 Task: Create dashboards for franchise object.
Action: Mouse moved to (32, 112)
Screenshot: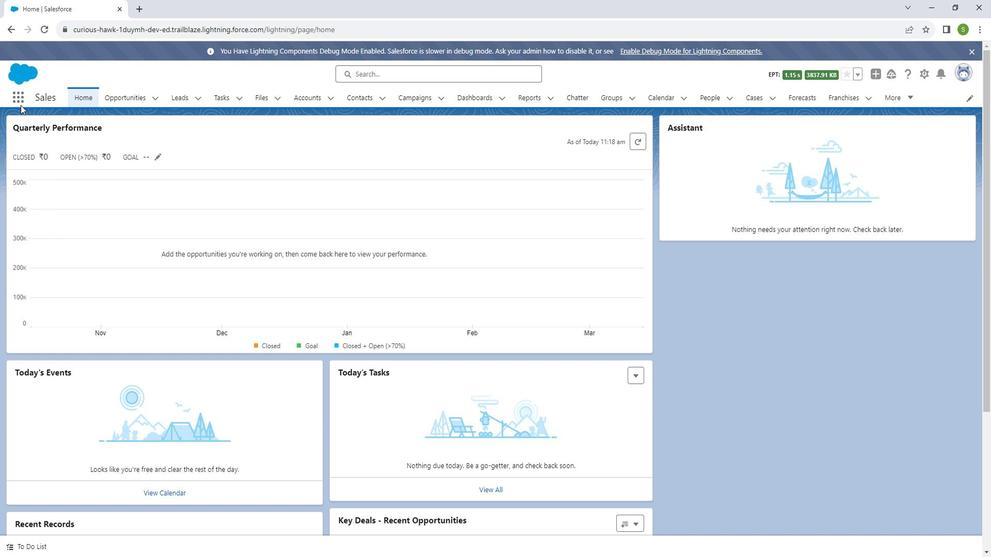 
Action: Mouse pressed left at (32, 112)
Screenshot: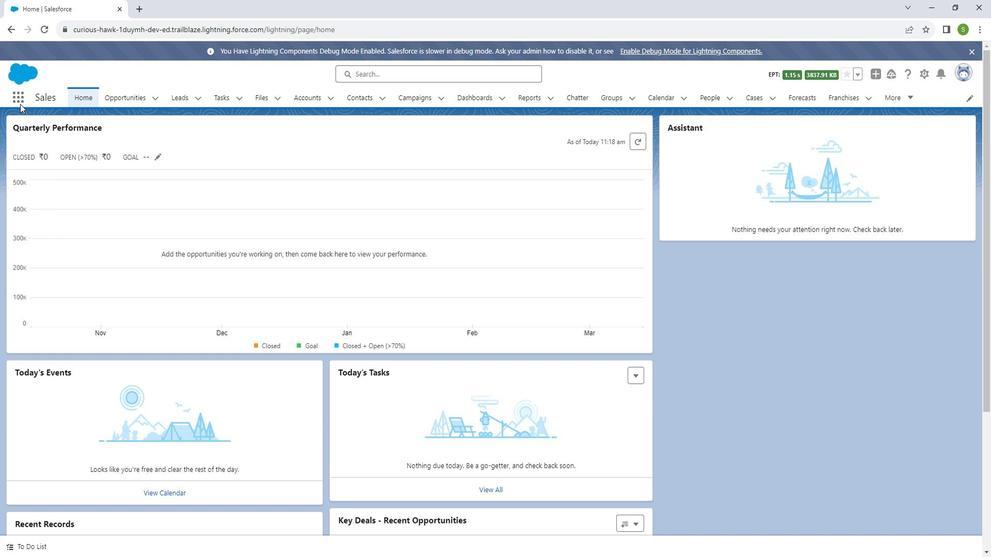 
Action: Mouse moved to (32, 107)
Screenshot: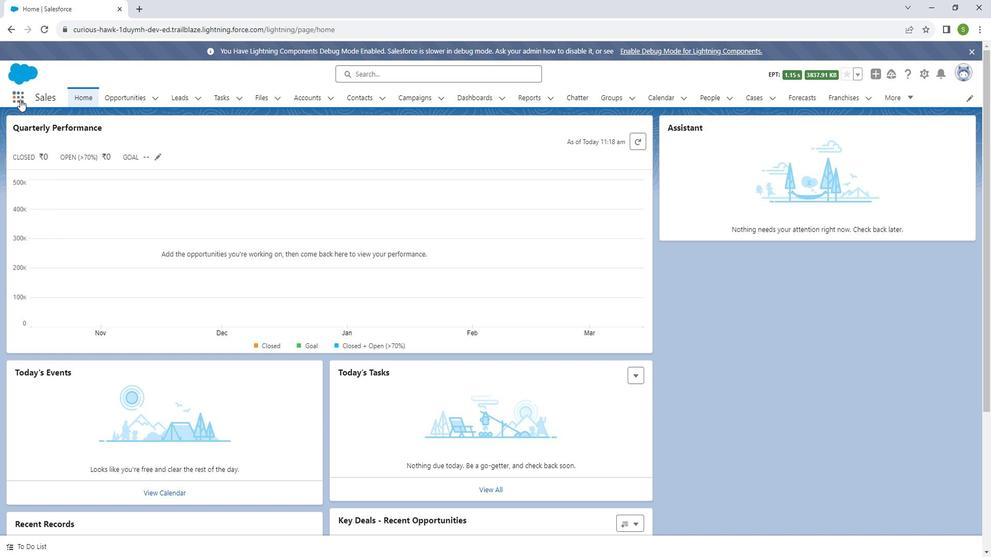 
Action: Mouse pressed left at (32, 107)
Screenshot: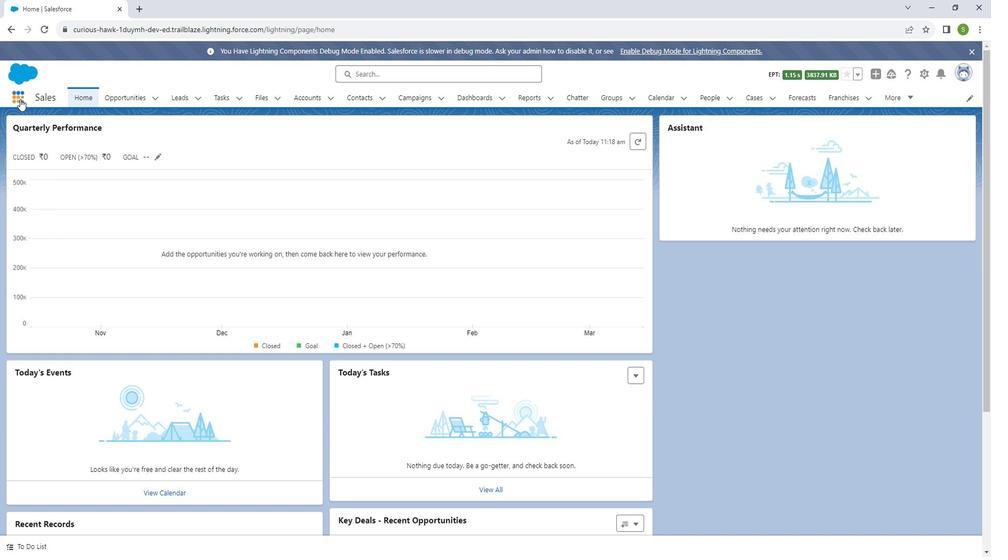 
Action: Mouse moved to (44, 285)
Screenshot: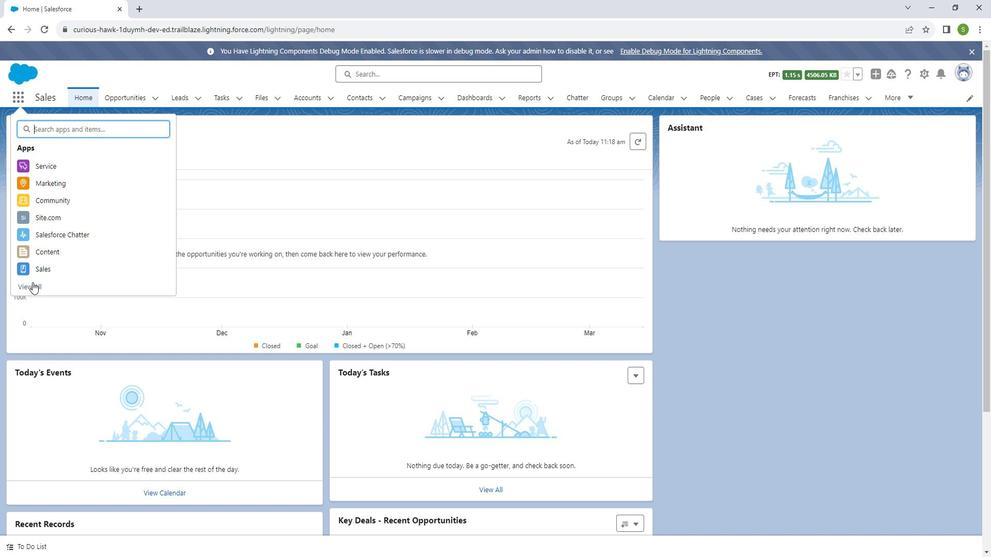 
Action: Mouse pressed left at (44, 285)
Screenshot: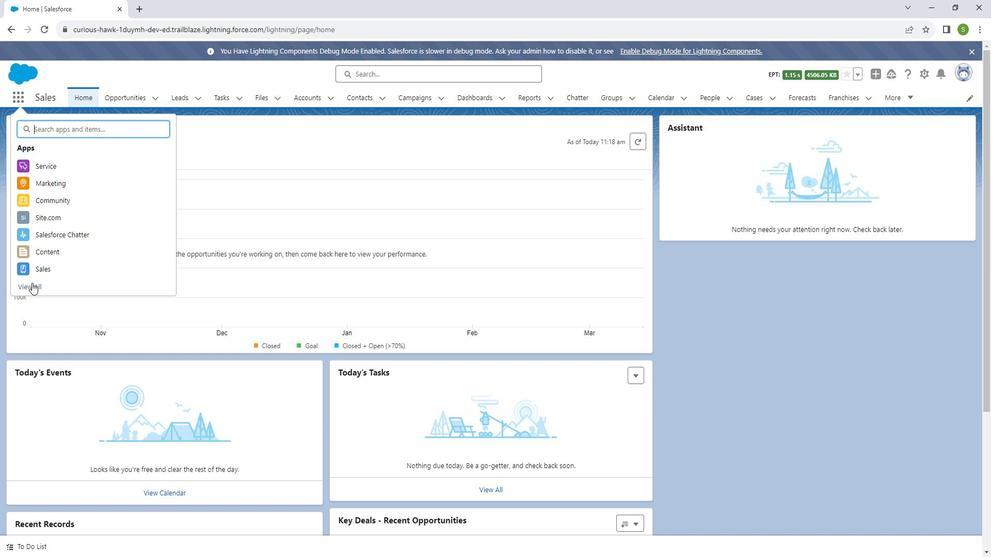 
Action: Mouse moved to (736, 388)
Screenshot: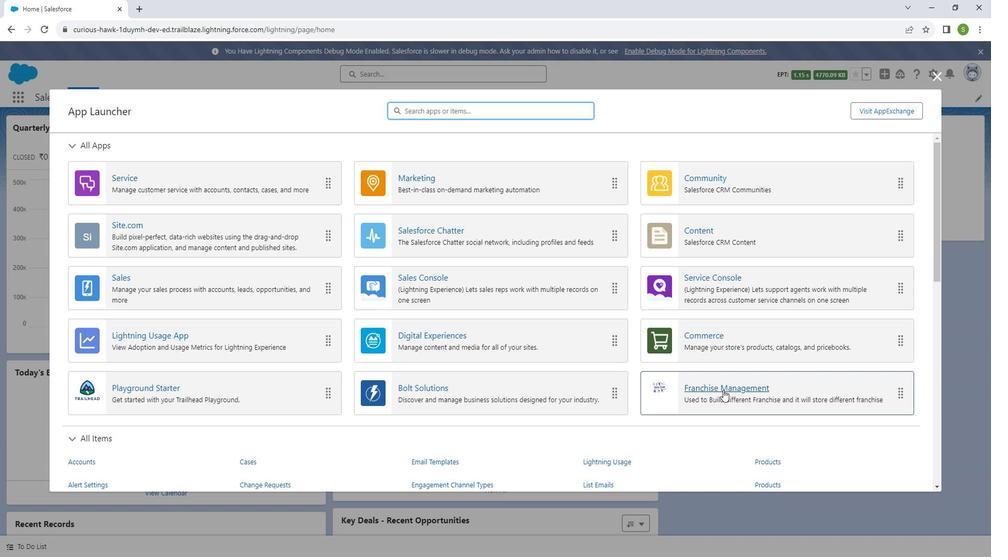 
Action: Mouse pressed left at (736, 388)
Screenshot: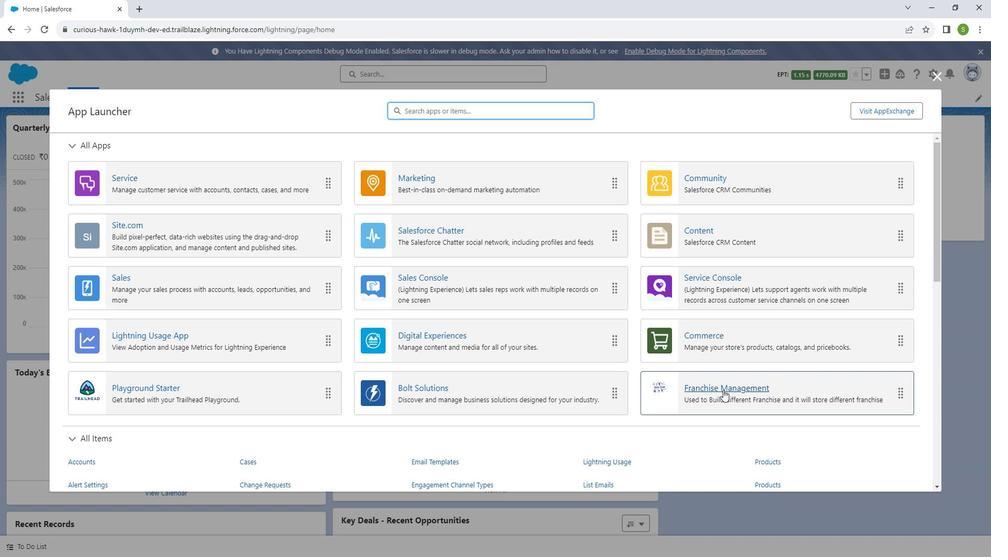 
Action: Mouse moved to (31, 107)
Screenshot: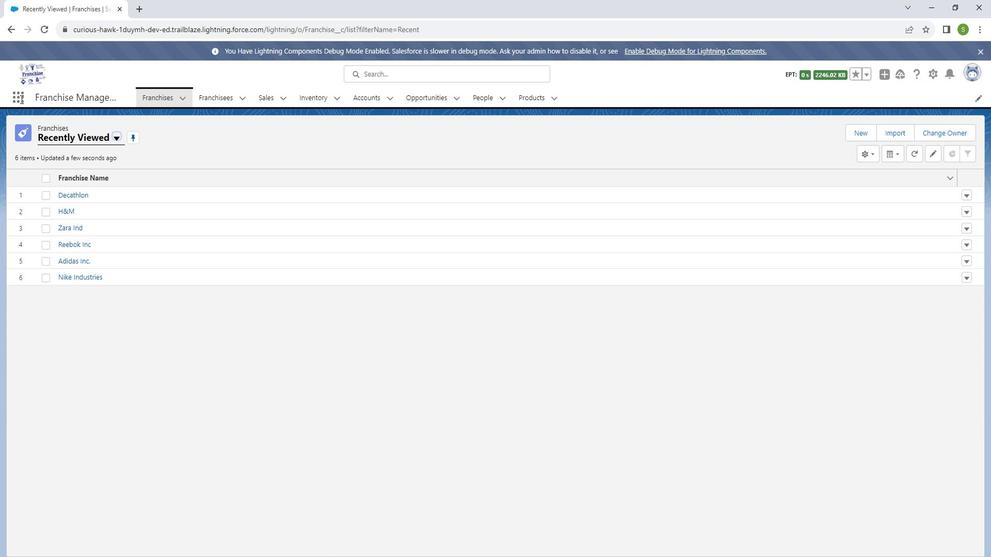 
Action: Mouse pressed left at (31, 107)
Screenshot: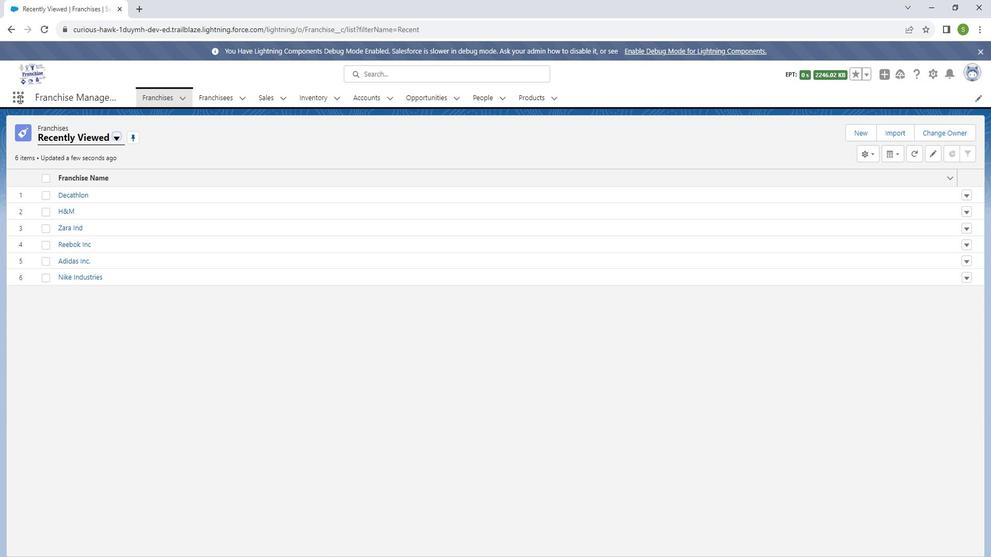 
Action: Mouse moved to (59, 137)
Screenshot: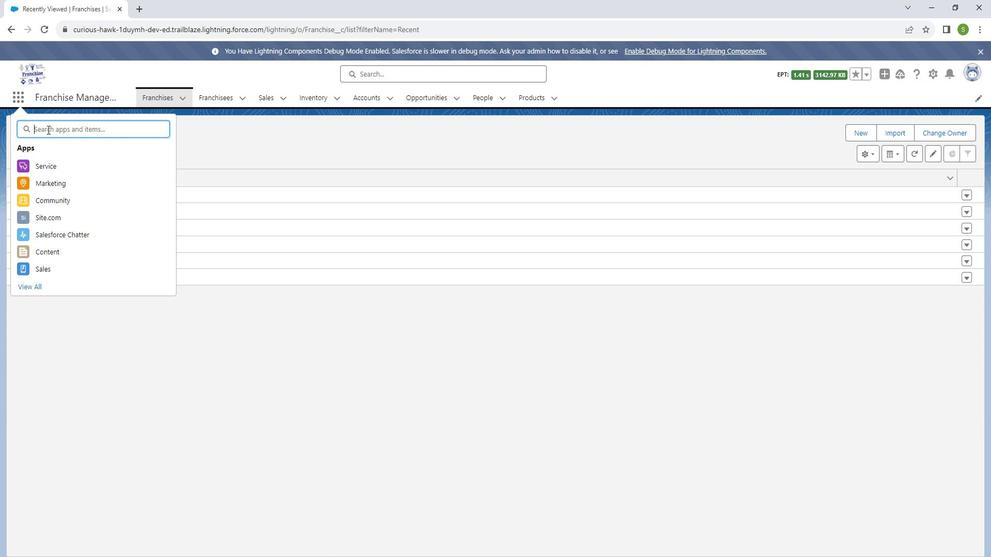 
Action: Mouse pressed left at (59, 137)
Screenshot: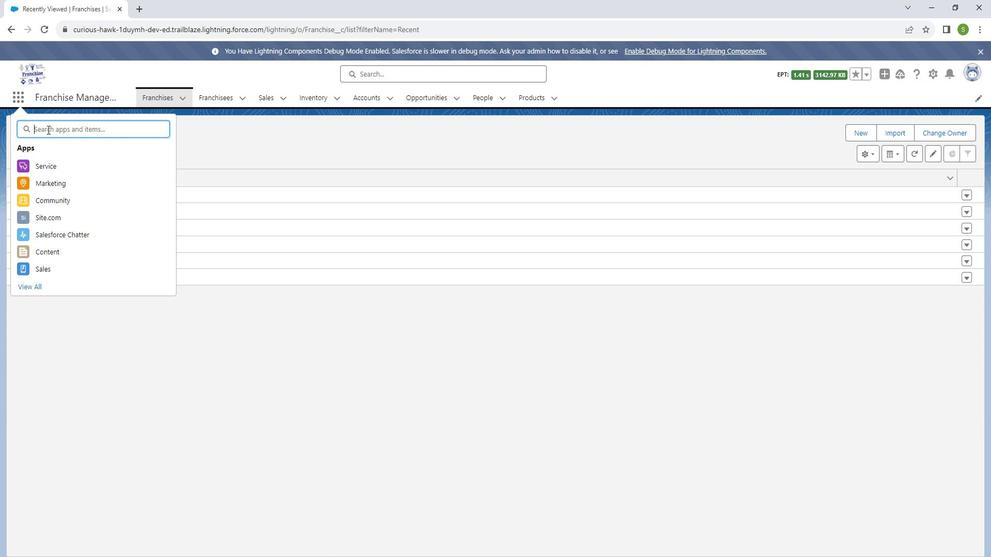 
Action: Key pressed d
Screenshot: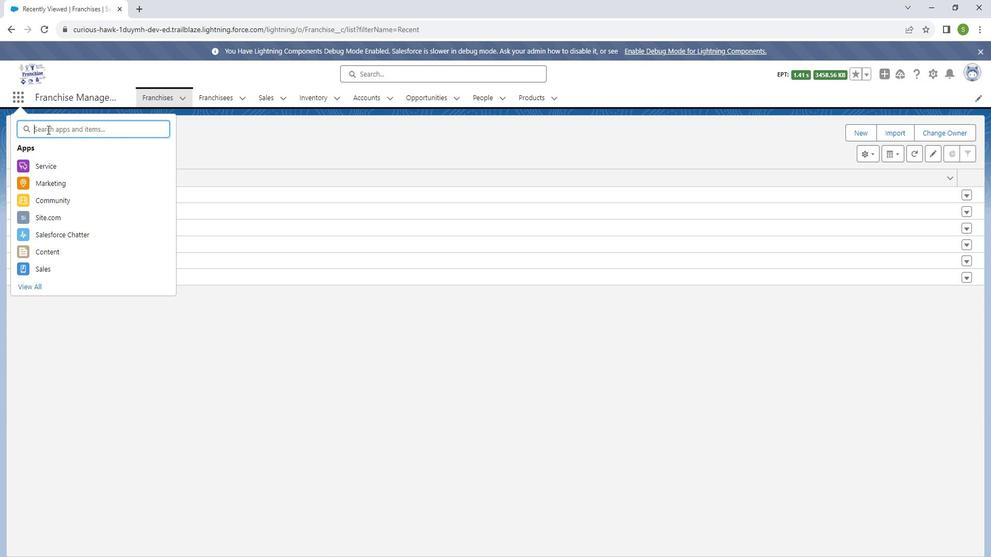 
Action: Mouse moved to (60, 137)
Screenshot: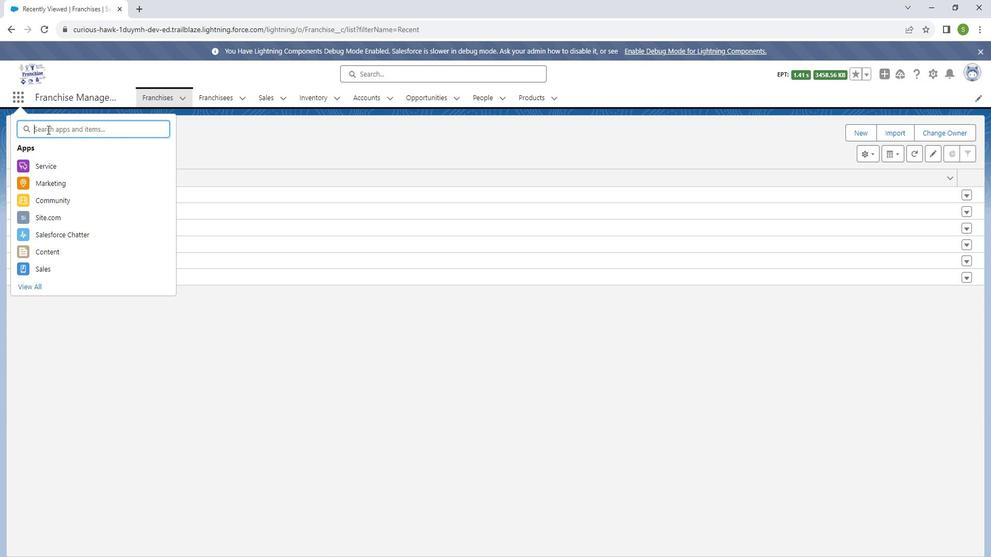 
Action: Key pressed as
Screenshot: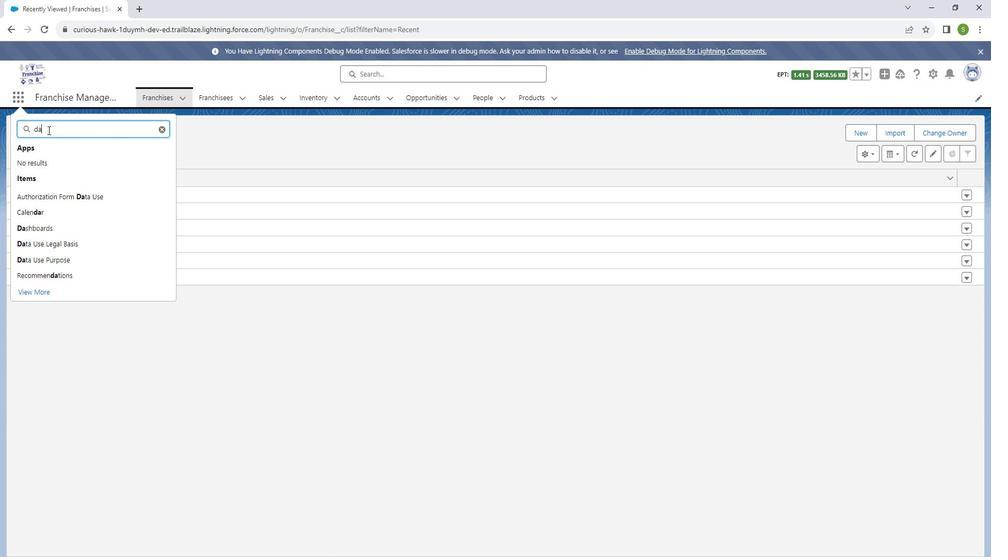 
Action: Mouse moved to (60, 137)
Screenshot: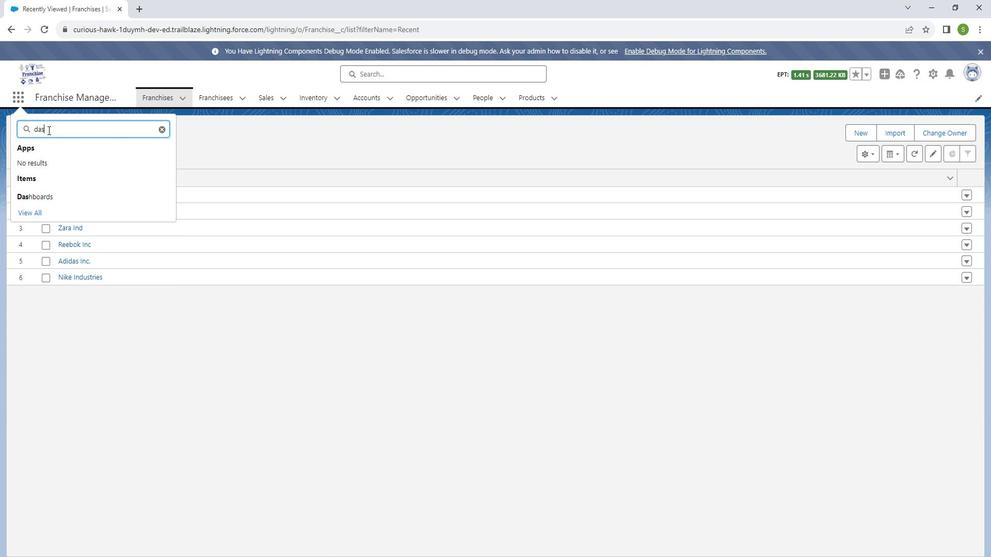 
Action: Key pressed h
Screenshot: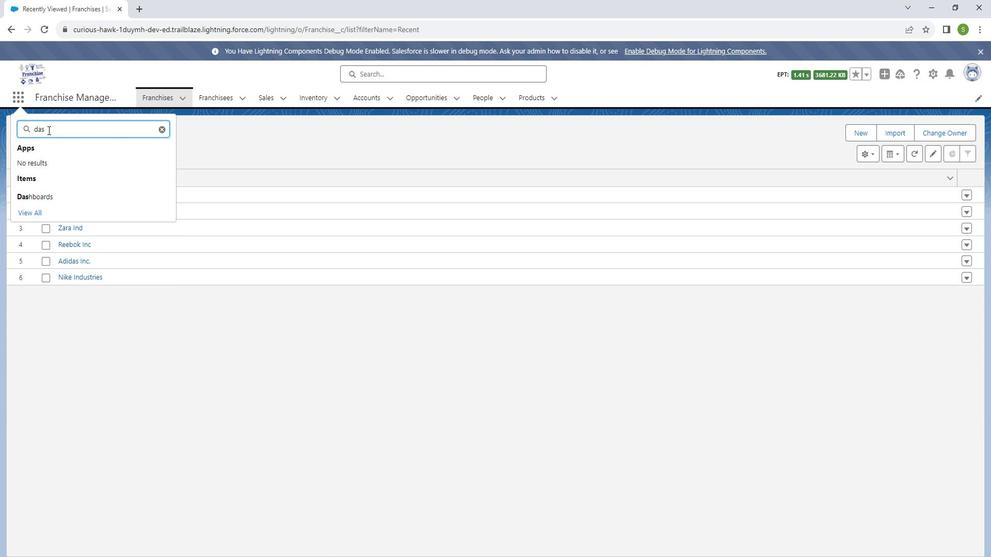 
Action: Mouse moved to (36, 199)
Screenshot: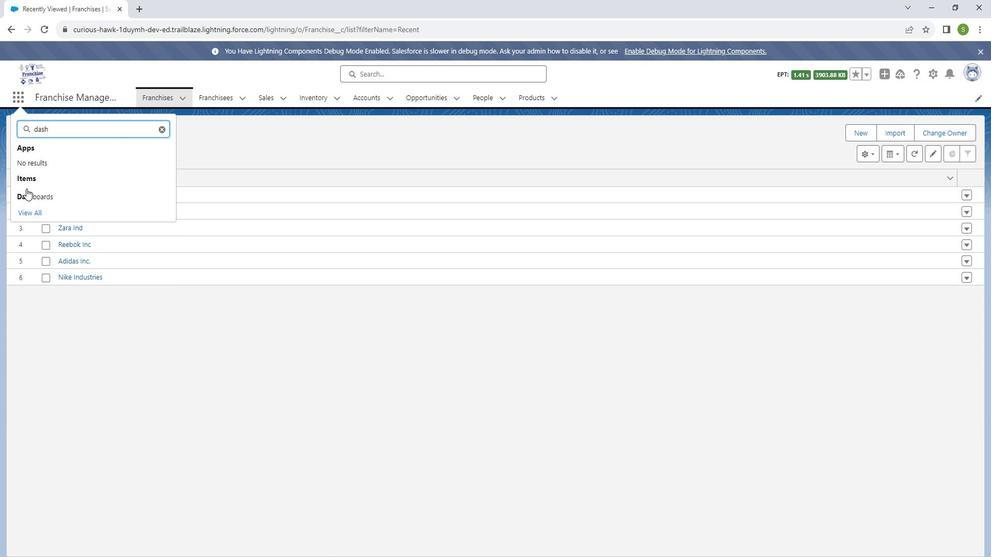 
Action: Mouse pressed left at (36, 199)
Screenshot: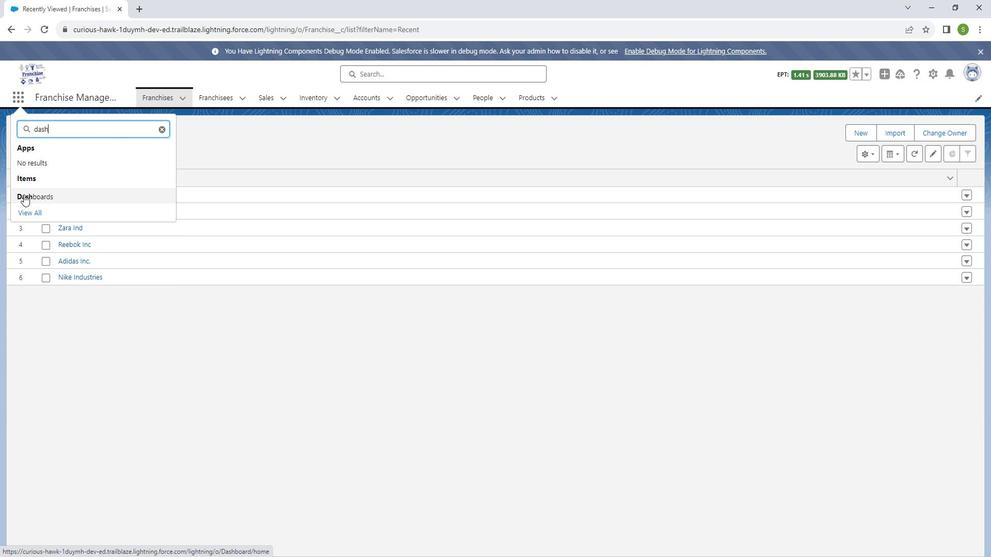 
Action: Mouse moved to (904, 140)
Screenshot: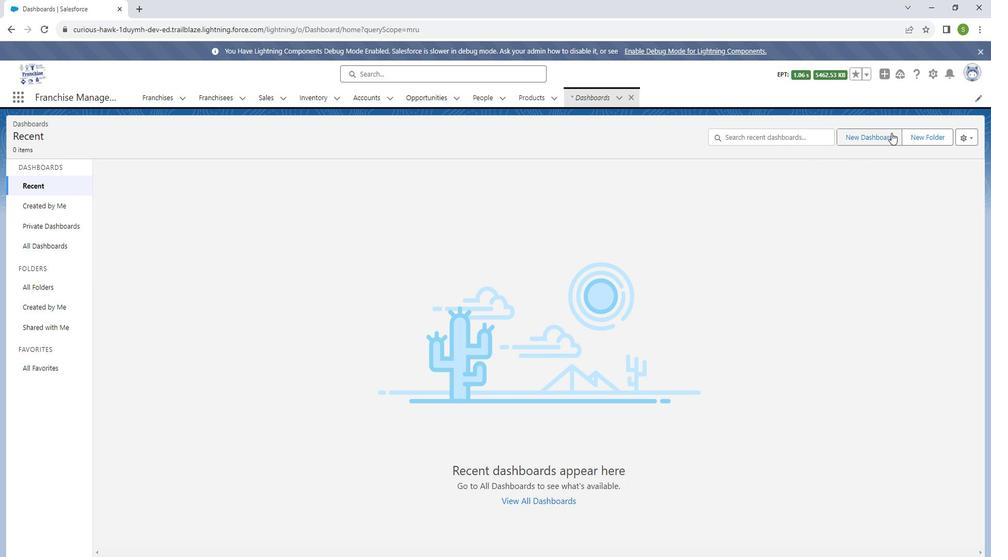 
Action: Mouse pressed left at (904, 140)
Screenshot: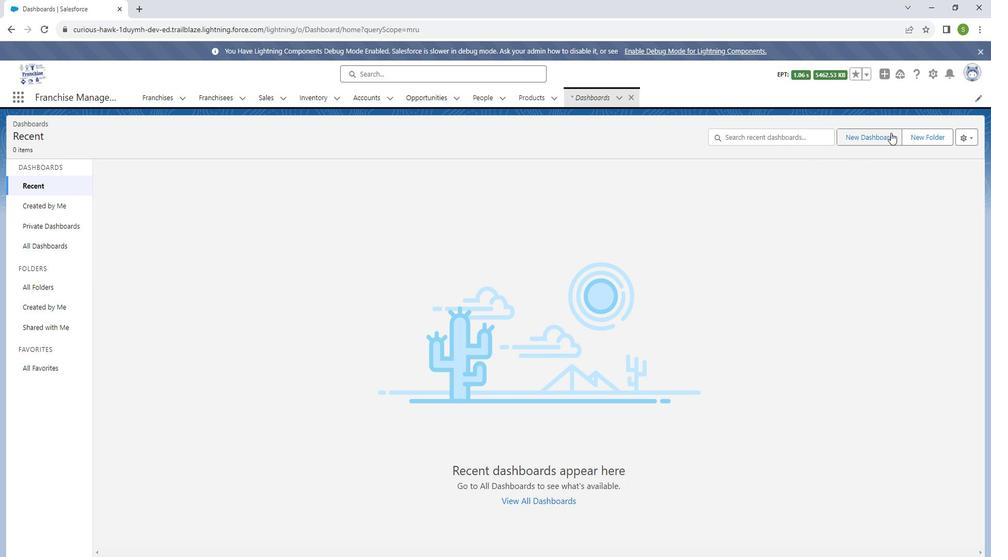 
Action: Mouse moved to (415, 294)
Screenshot: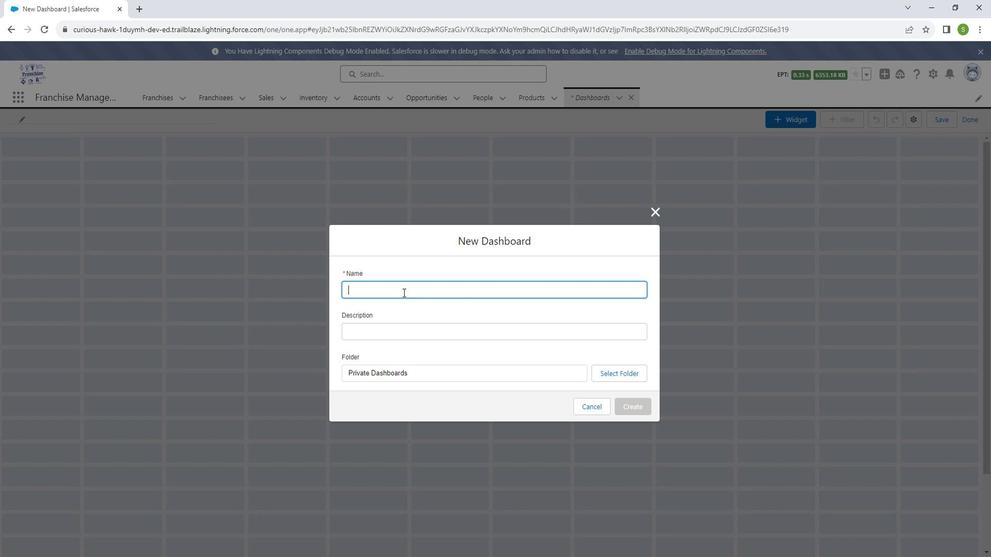 
Action: Mouse pressed left at (415, 294)
Screenshot: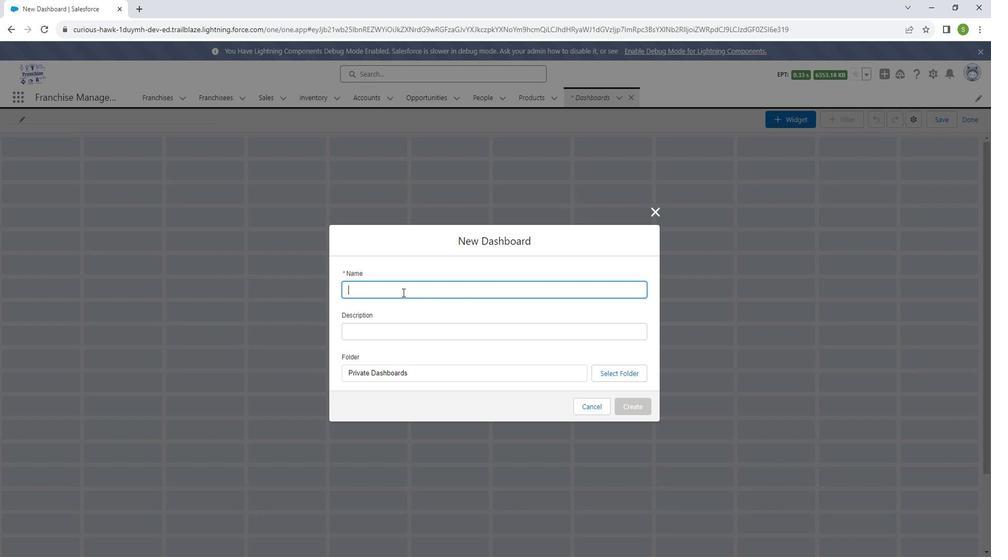 
Action: Key pressed <Key.shift_r>Franchise<Key.space><Key.shift_r>Dashboard
Screenshot: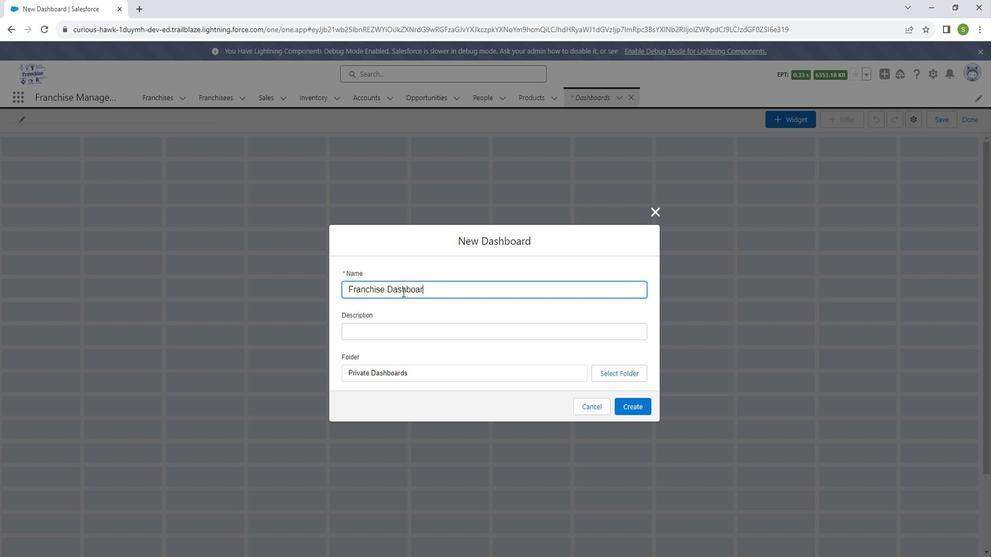 
Action: Mouse moved to (641, 401)
Screenshot: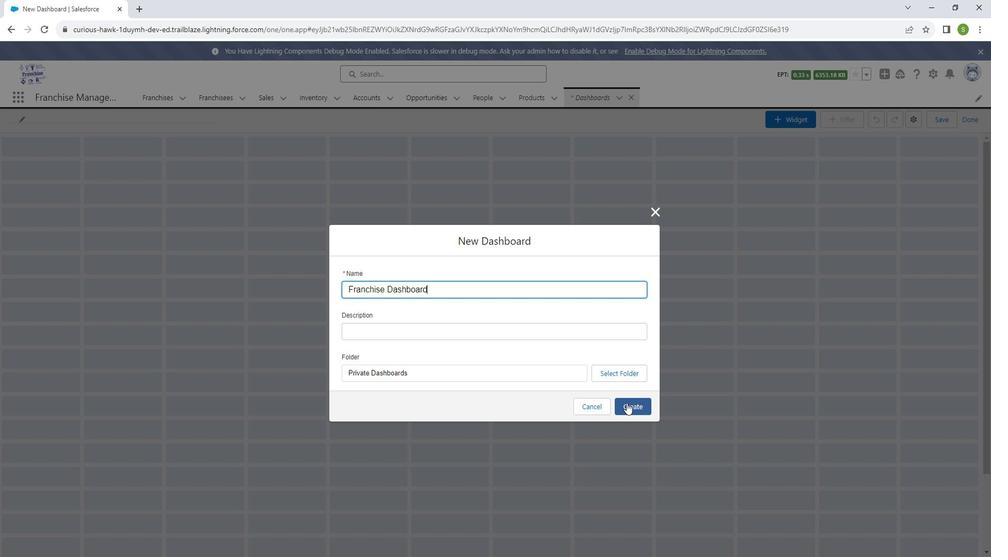
Action: Mouse pressed left at (641, 401)
Screenshot: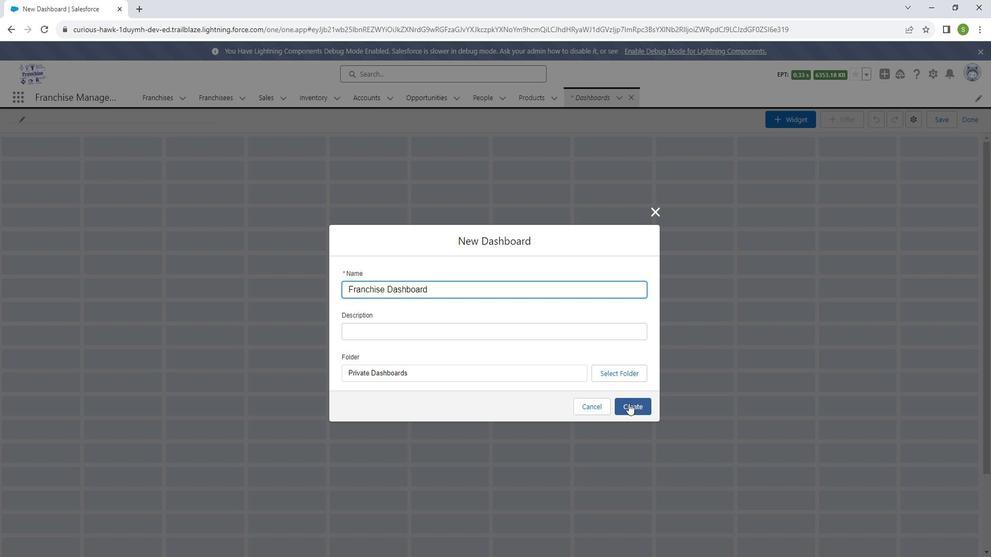 
Action: Mouse moved to (782, 130)
Screenshot: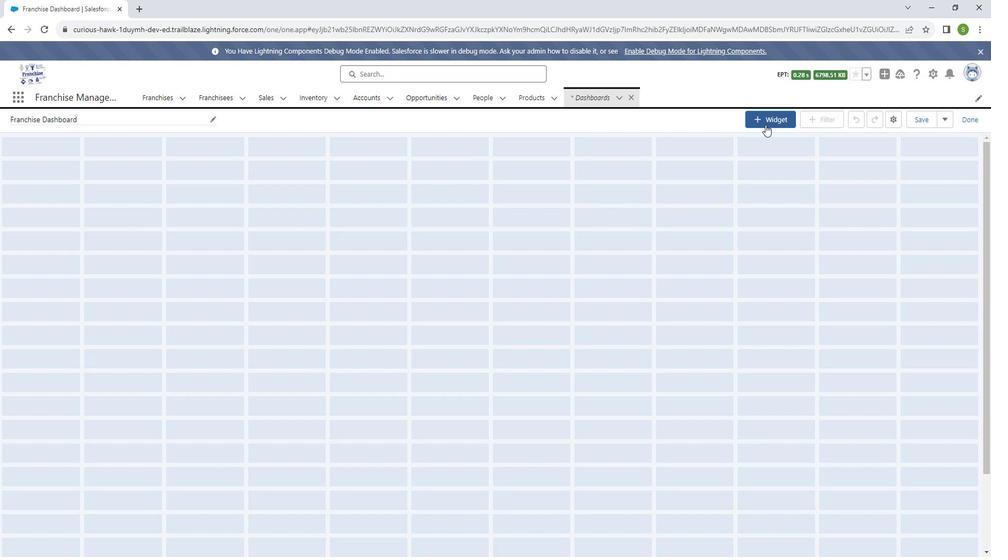 
Action: Mouse pressed left at (782, 130)
Screenshot: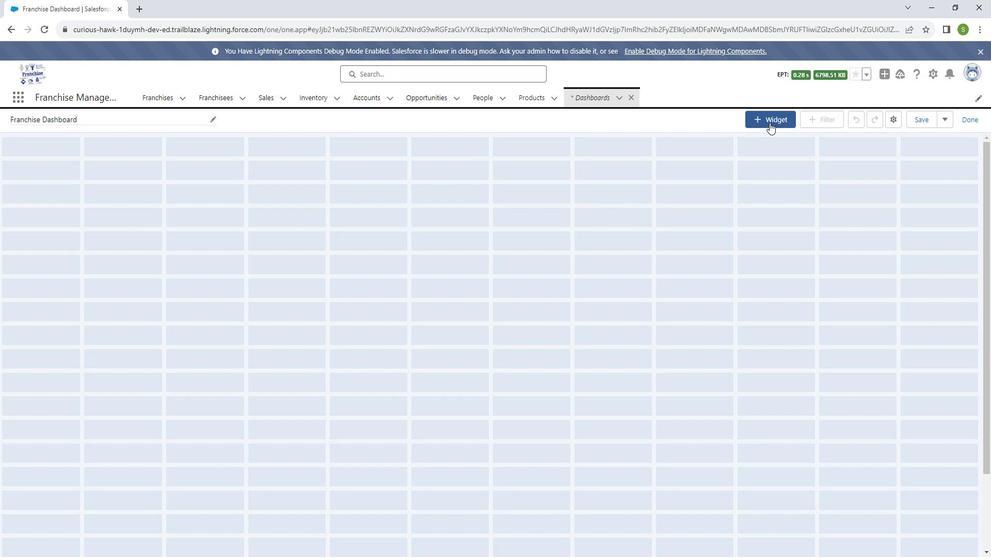 
Action: Mouse moved to (785, 147)
Screenshot: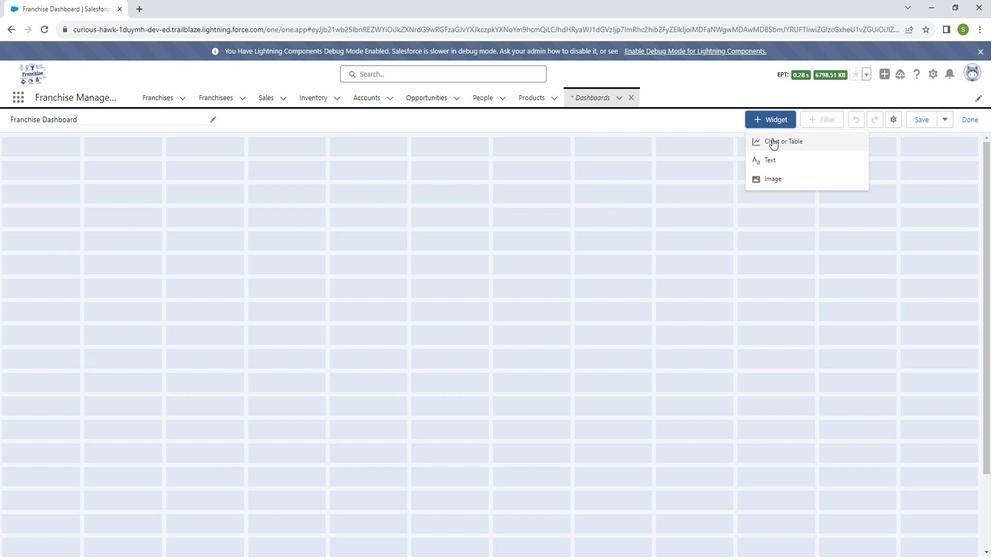 
Action: Mouse pressed left at (785, 147)
Screenshot: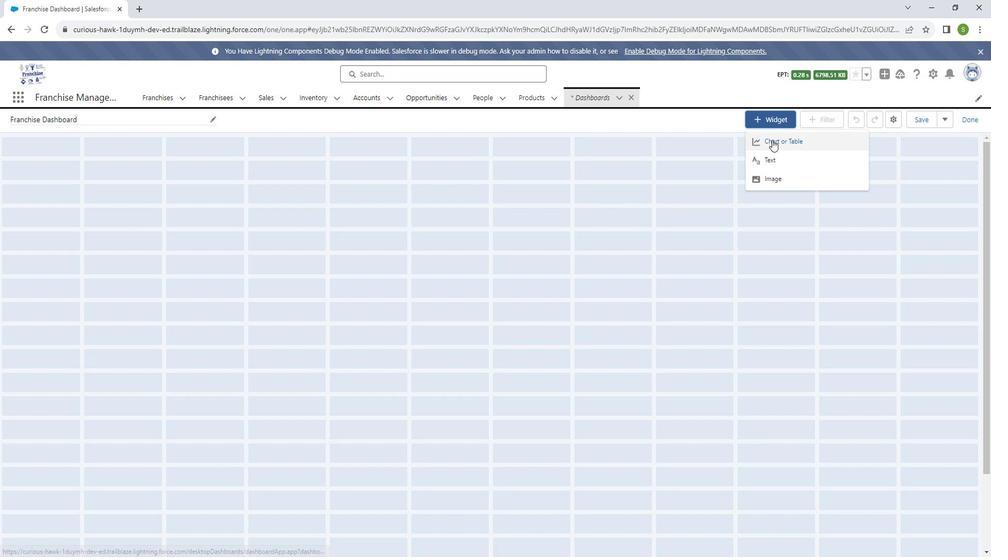 
Action: Mouse moved to (274, 316)
Screenshot: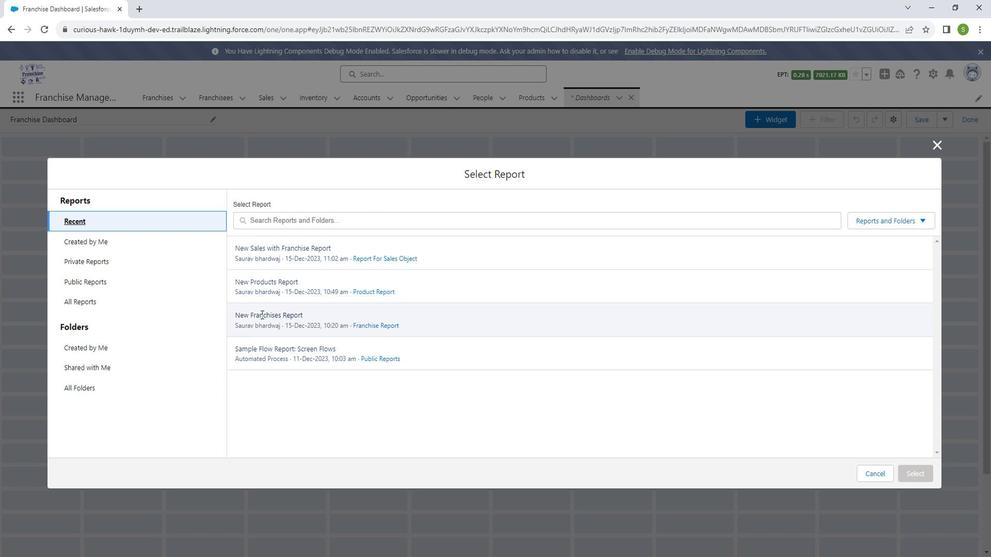 
Action: Mouse pressed left at (274, 316)
Screenshot: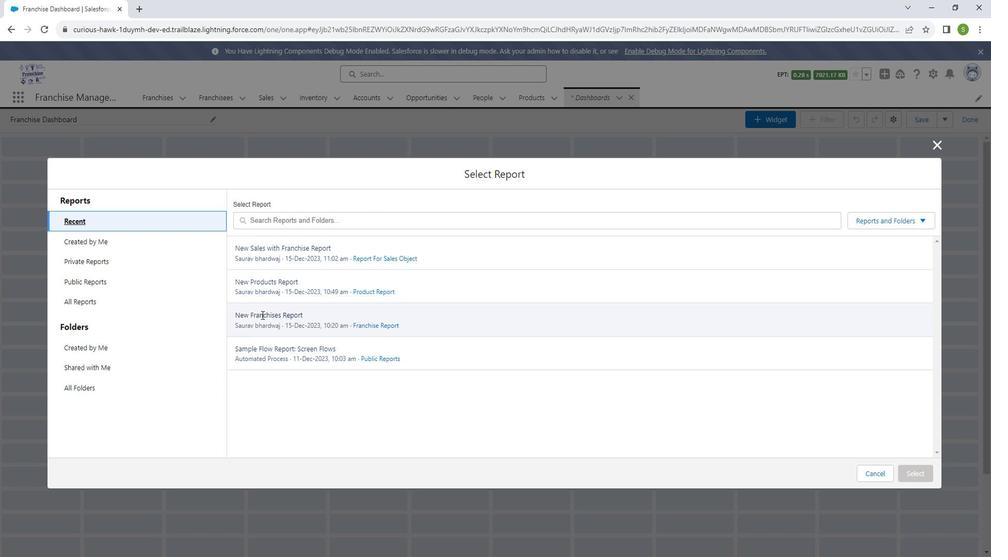 
Action: Mouse moved to (930, 467)
Screenshot: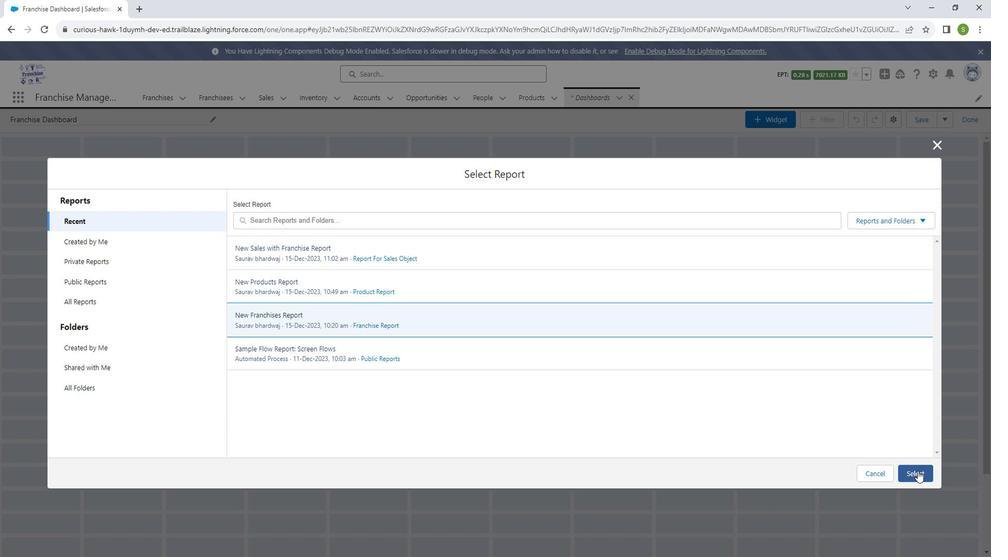 
Action: Mouse pressed left at (930, 467)
Screenshot: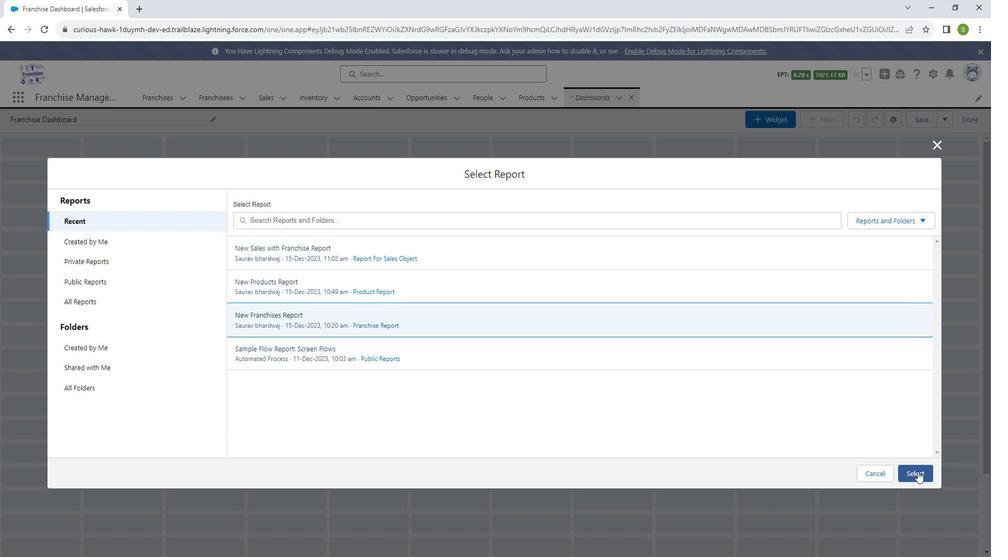 
Action: Mouse moved to (403, 437)
Screenshot: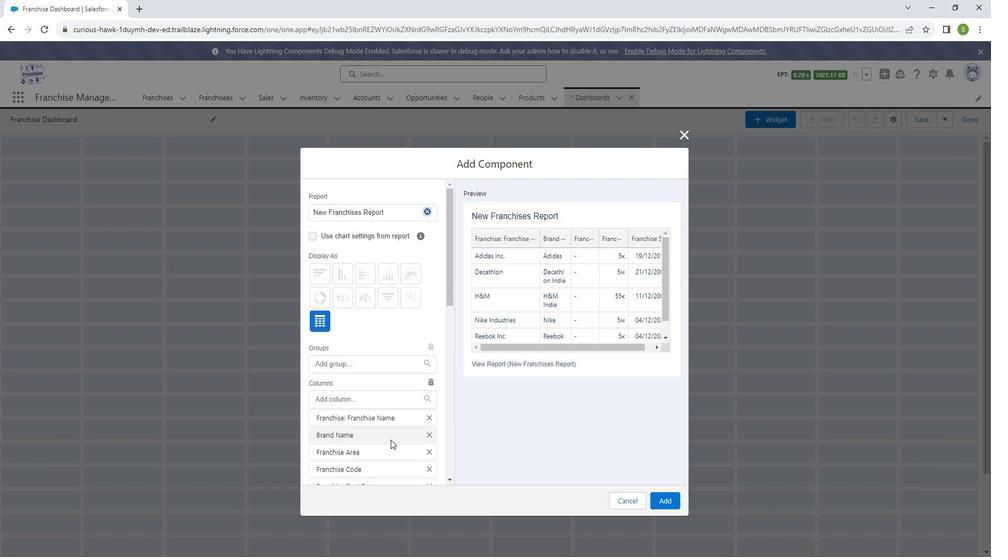 
Action: Mouse scrolled (403, 437) with delta (0, 0)
Screenshot: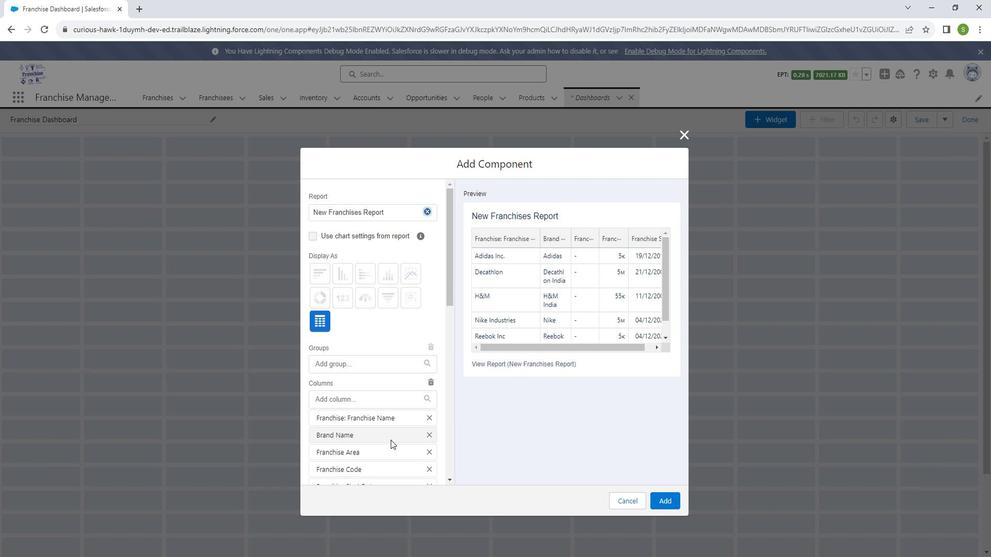 
Action: Mouse scrolled (403, 437) with delta (0, 0)
Screenshot: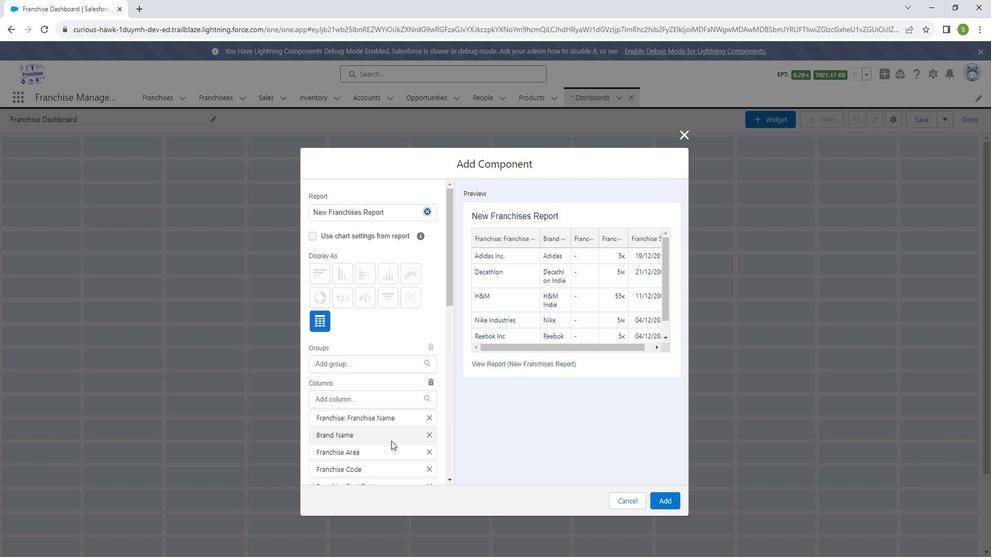 
Action: Mouse scrolled (403, 437) with delta (0, 0)
Screenshot: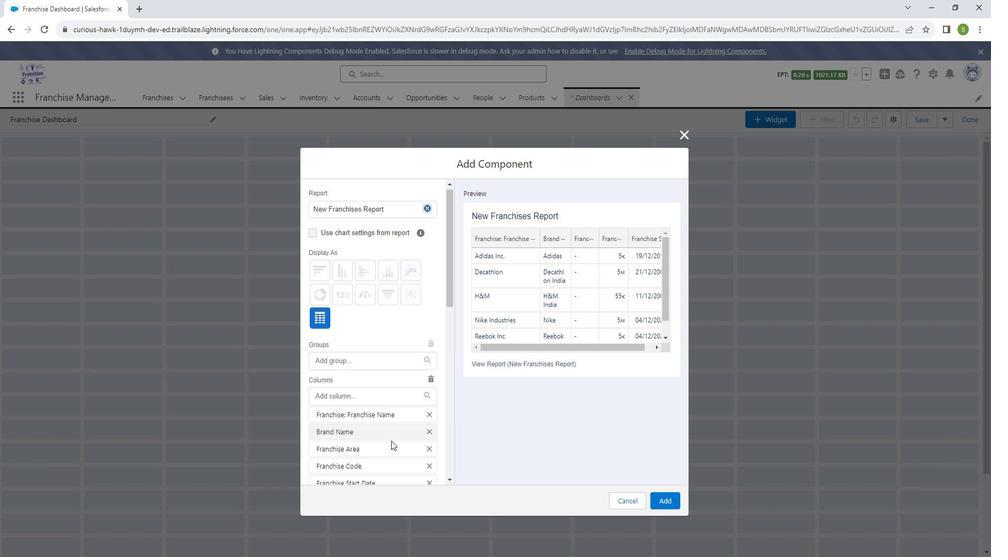 
Action: Mouse scrolled (403, 437) with delta (0, 0)
Screenshot: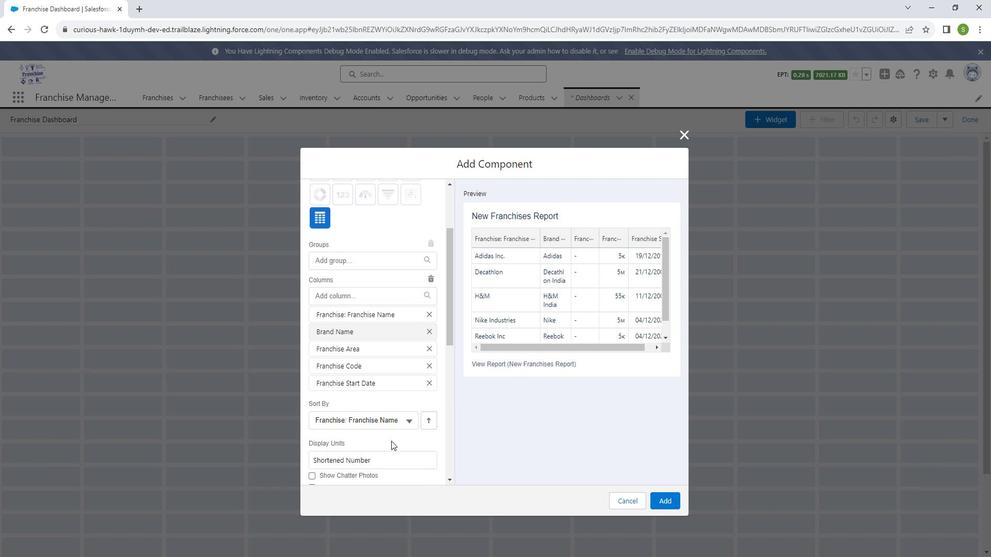 
Action: Mouse scrolled (403, 437) with delta (0, 0)
Screenshot: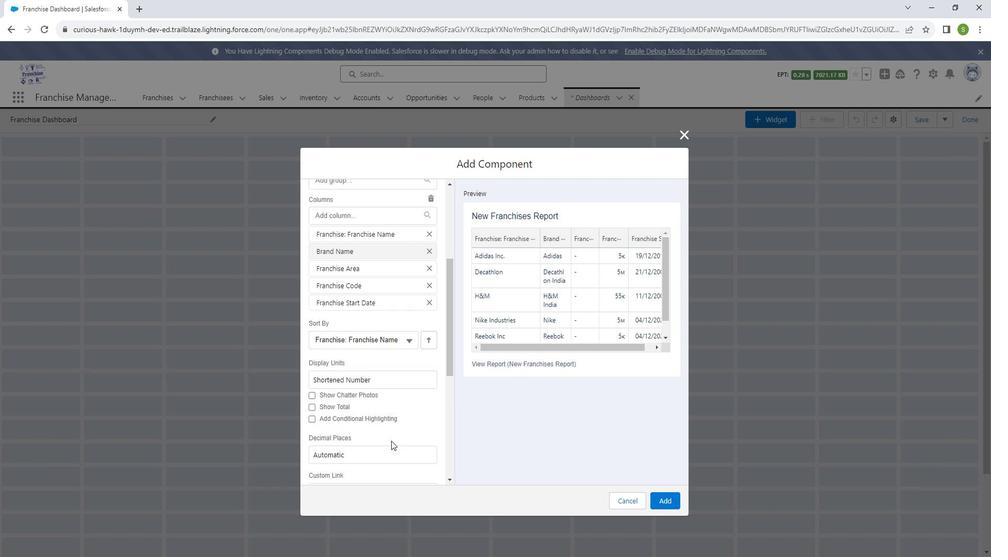 
Action: Mouse moved to (323, 311)
Screenshot: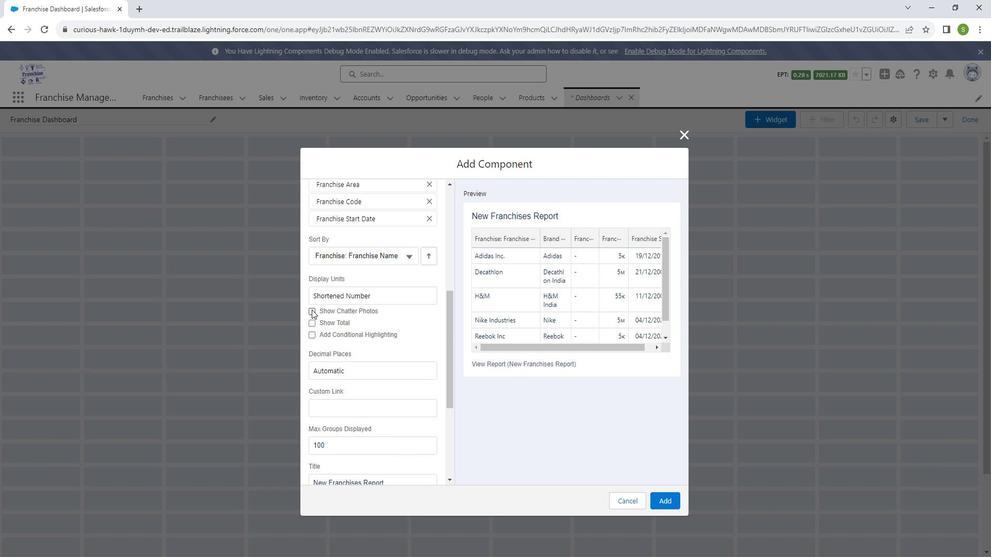 
Action: Mouse pressed left at (323, 311)
Screenshot: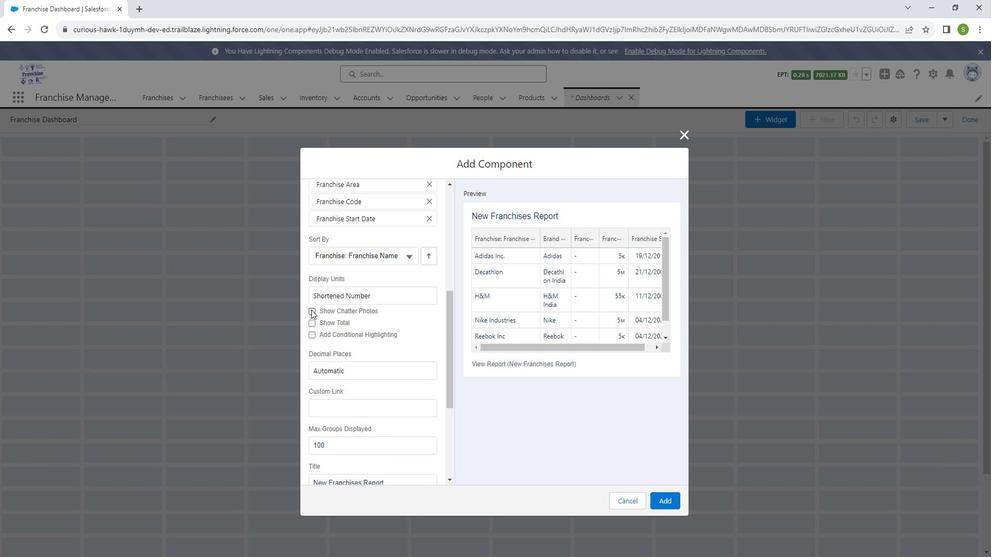 
Action: Mouse moved to (322, 324)
Screenshot: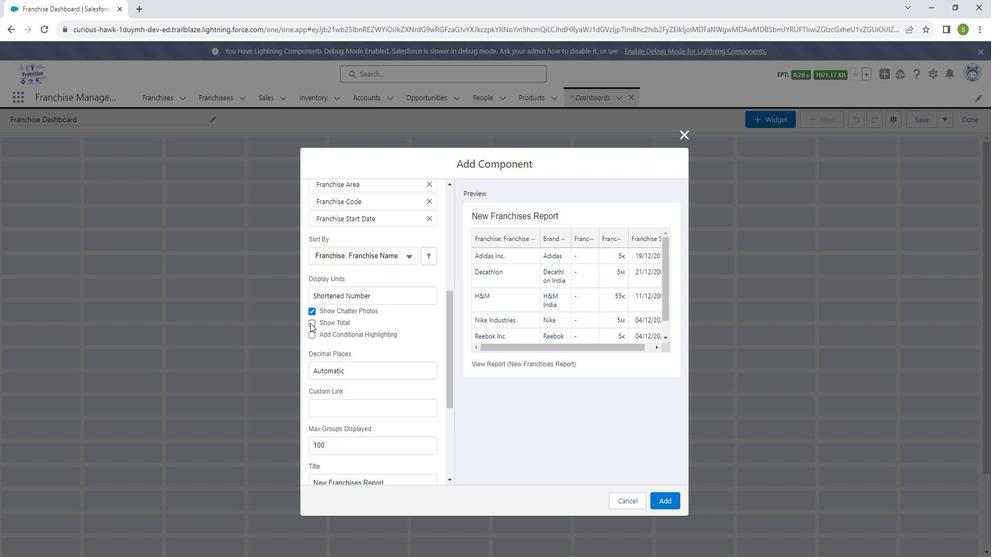 
Action: Mouse pressed left at (322, 324)
Screenshot: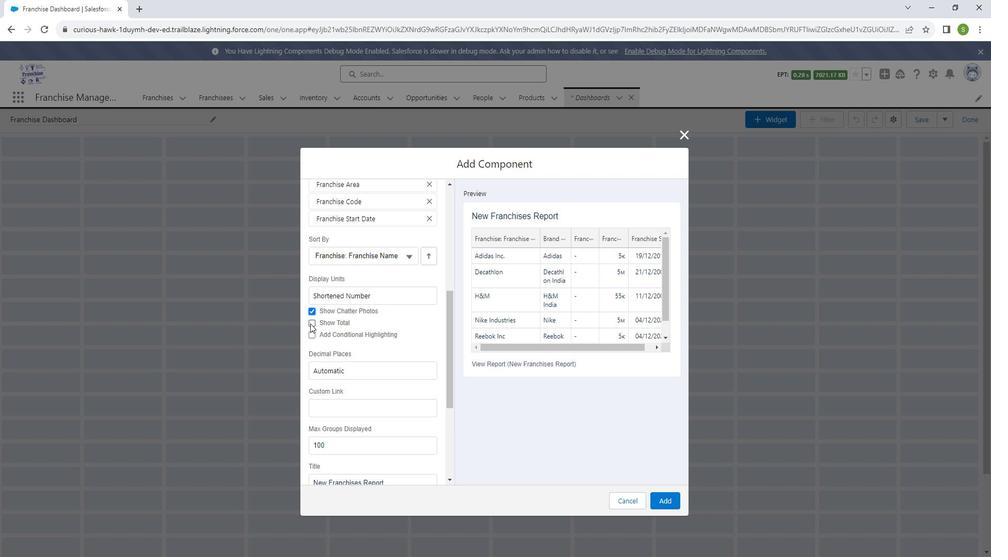 
Action: Mouse moved to (324, 337)
Screenshot: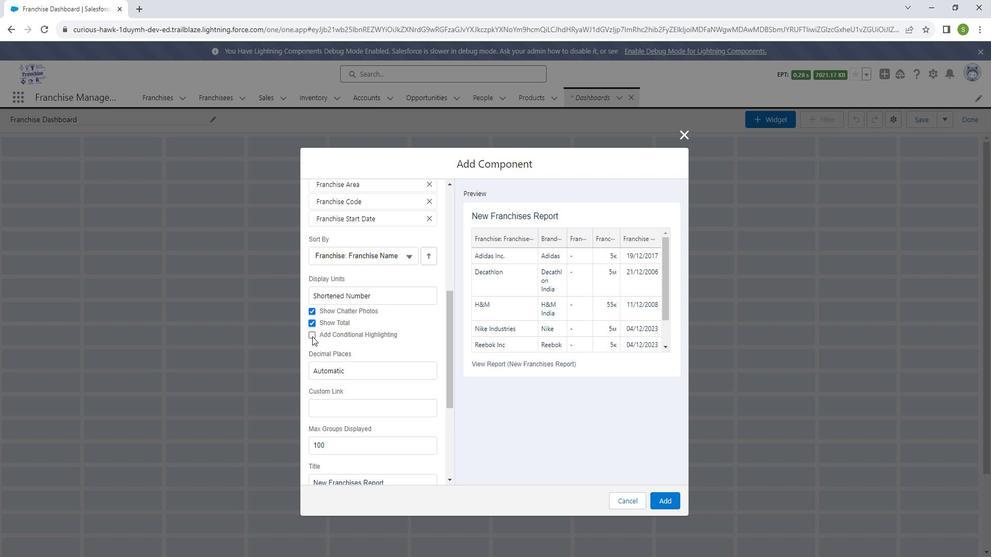 
Action: Mouse pressed left at (324, 337)
Screenshot: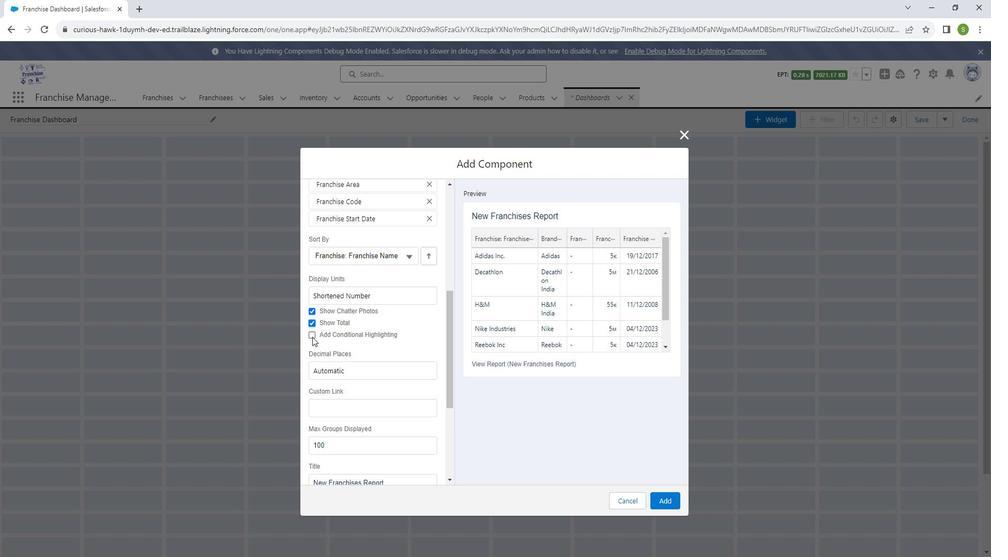 
Action: Mouse moved to (323, 331)
Screenshot: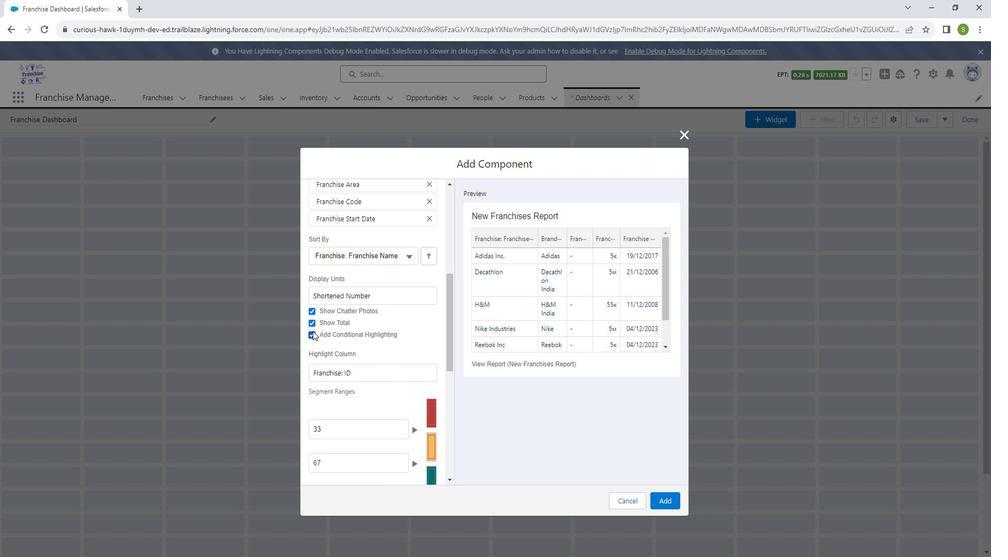 
Action: Mouse pressed left at (323, 331)
Screenshot: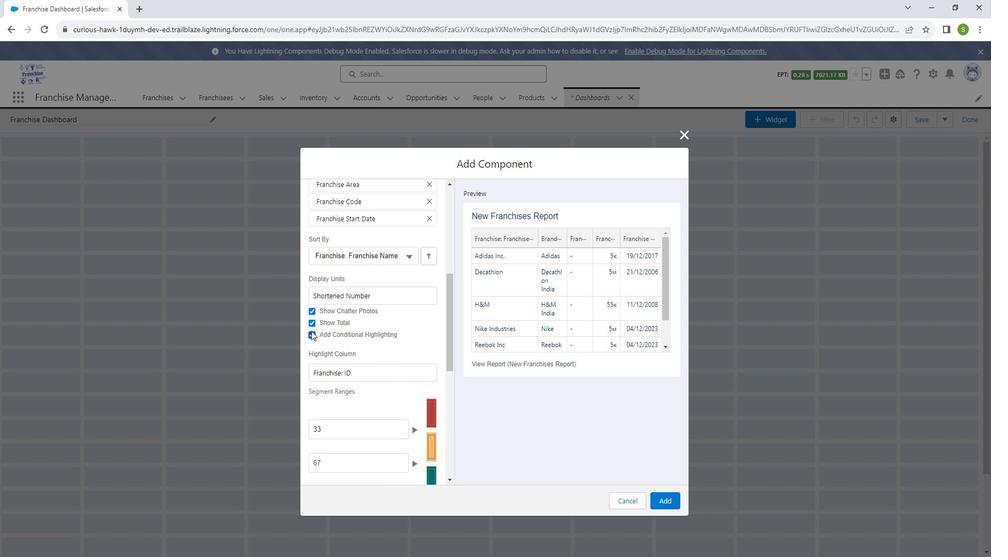 
Action: Mouse moved to (441, 340)
Screenshot: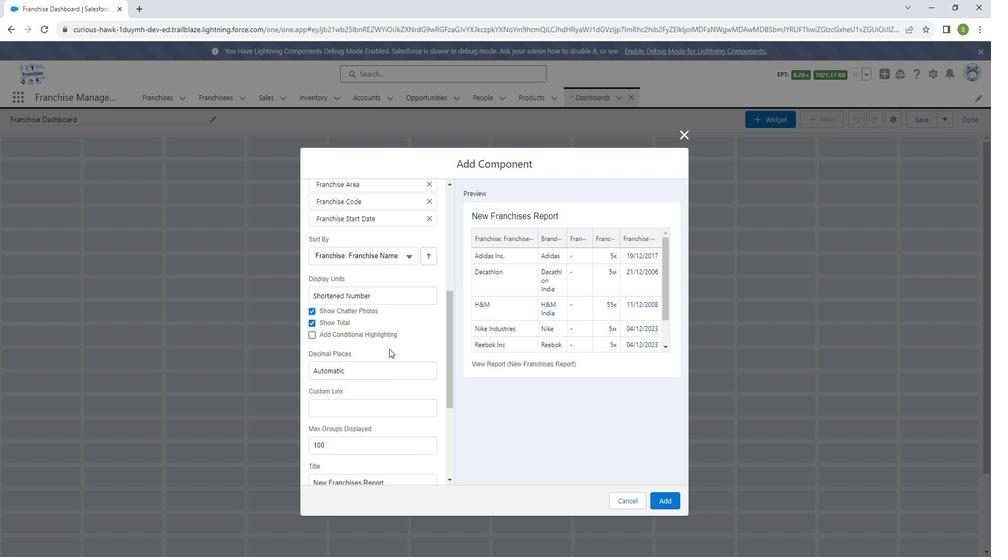 
Action: Mouse scrolled (441, 340) with delta (0, 0)
Screenshot: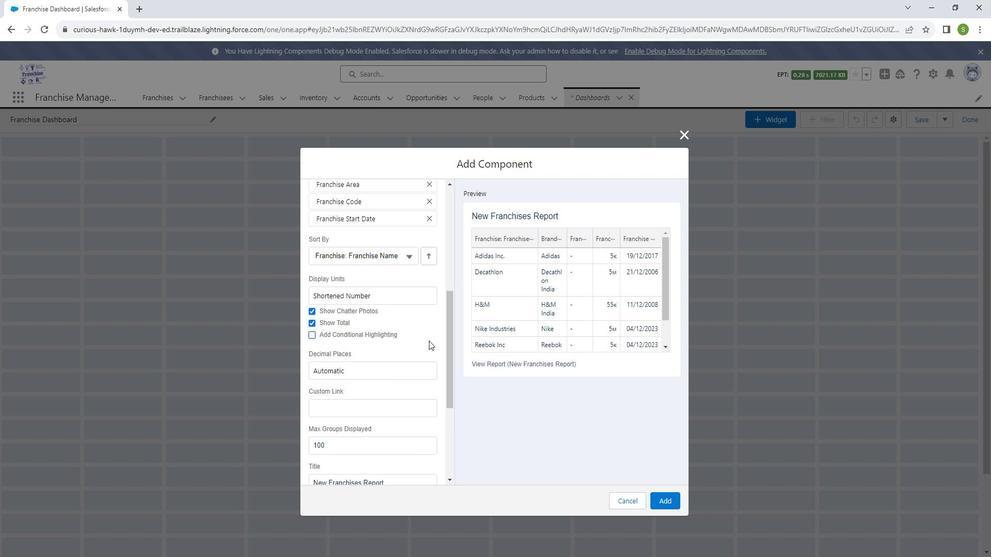 
Action: Mouse scrolled (441, 340) with delta (0, 0)
Screenshot: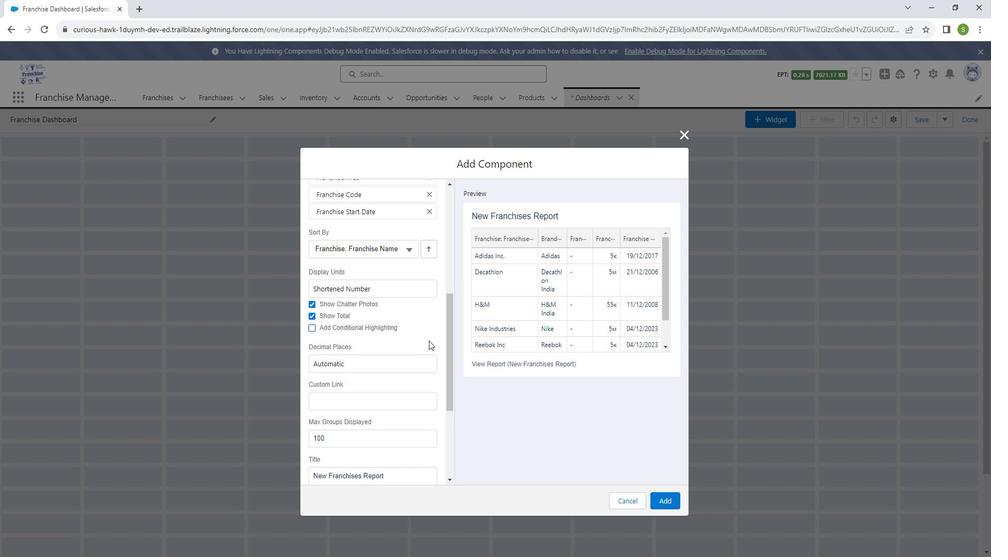 
Action: Mouse scrolled (441, 340) with delta (0, 0)
Screenshot: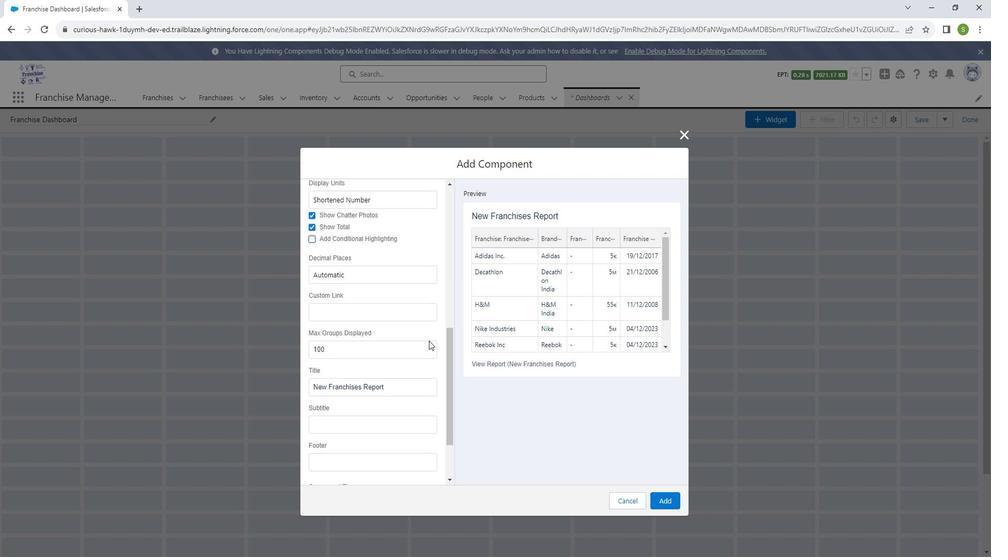 
Action: Mouse scrolled (441, 340) with delta (0, 0)
Screenshot: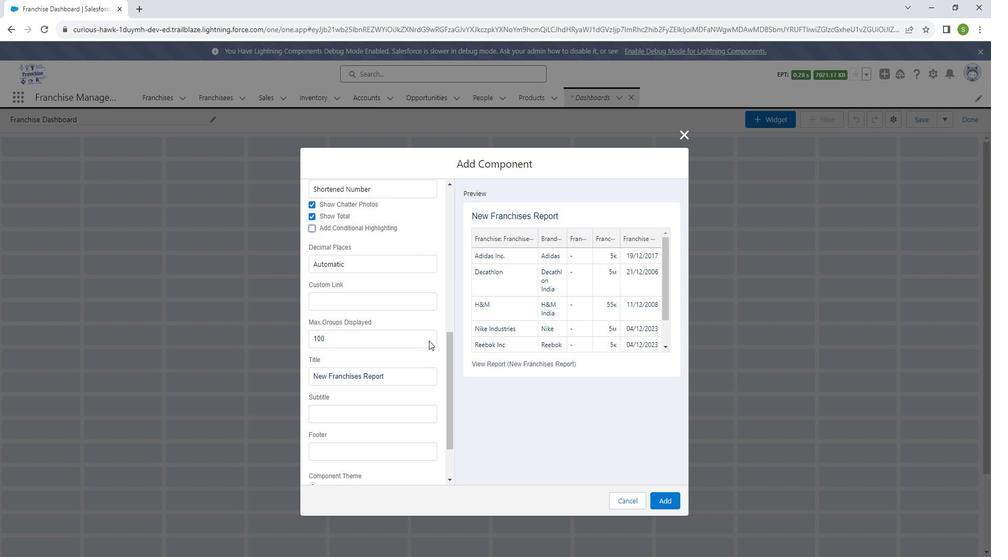 
Action: Mouse scrolled (441, 340) with delta (0, 0)
Screenshot: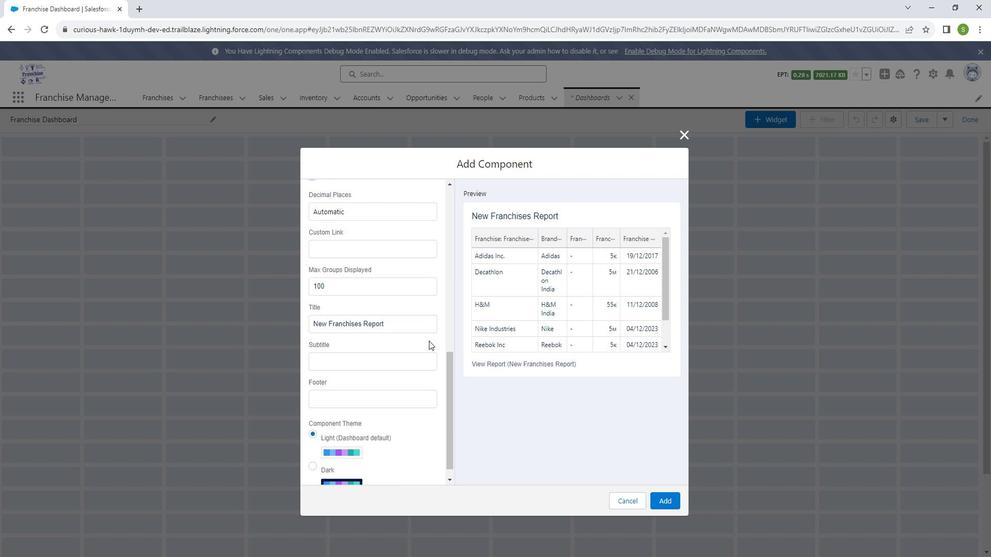 
Action: Mouse scrolled (441, 340) with delta (0, 0)
Screenshot: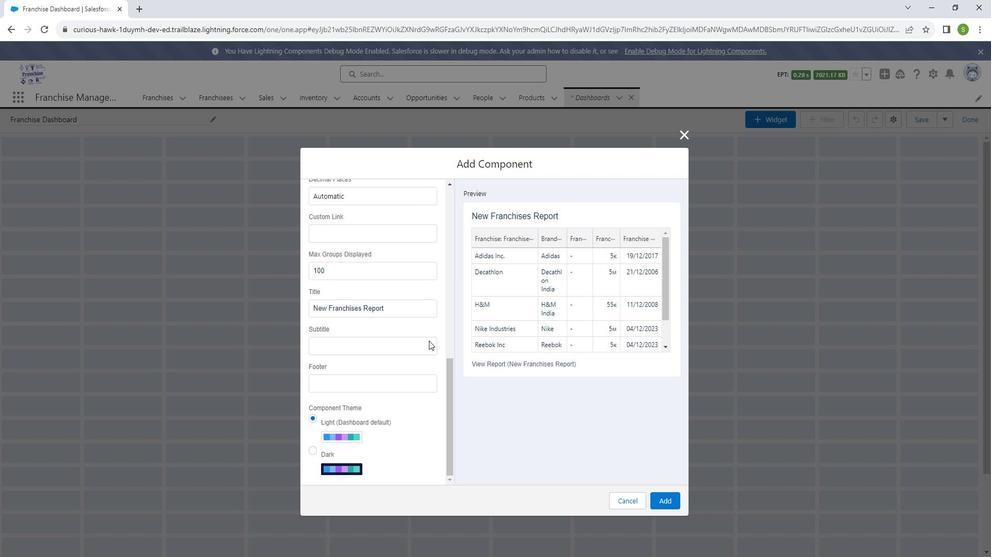 
Action: Mouse scrolled (441, 340) with delta (0, 0)
Screenshot: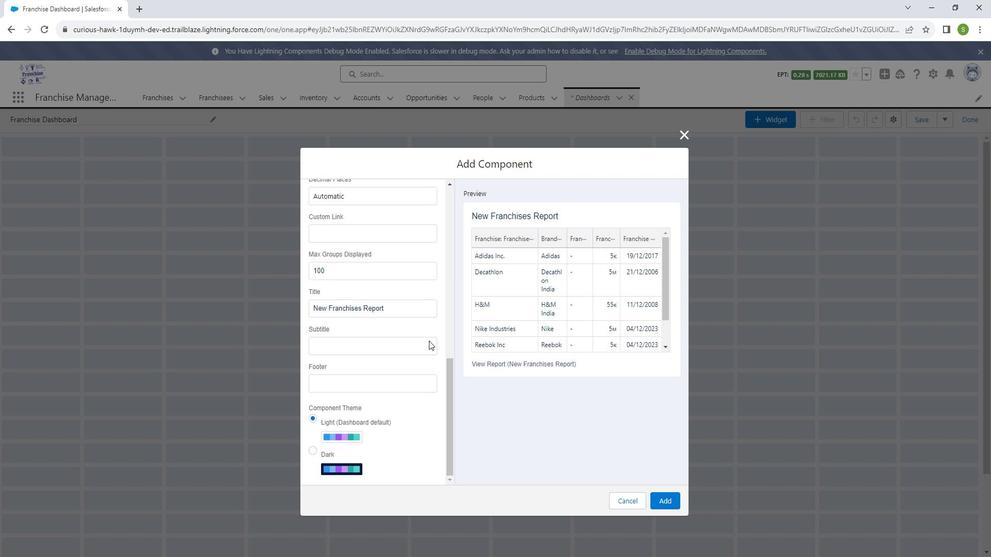 
Action: Mouse moved to (327, 443)
Screenshot: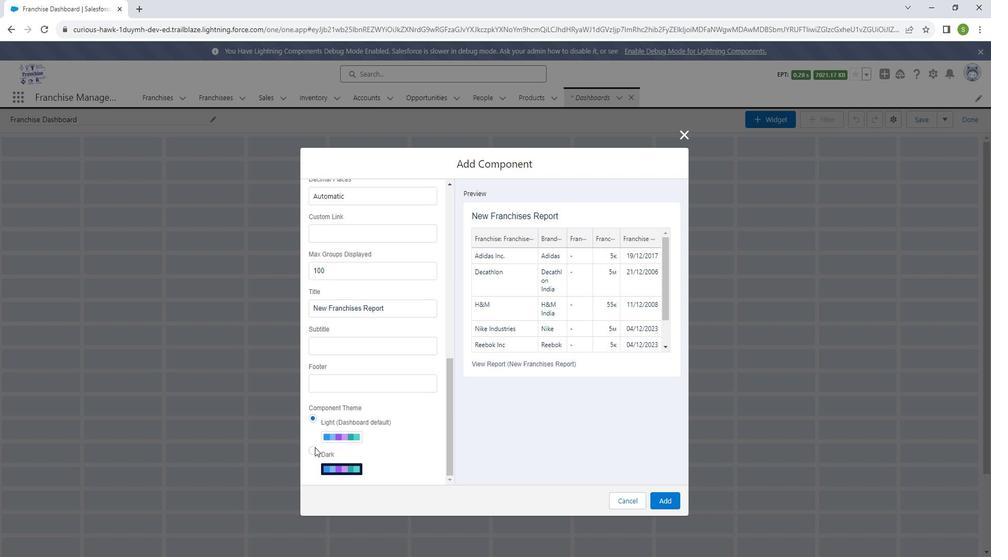 
Action: Mouse pressed left at (327, 443)
Screenshot: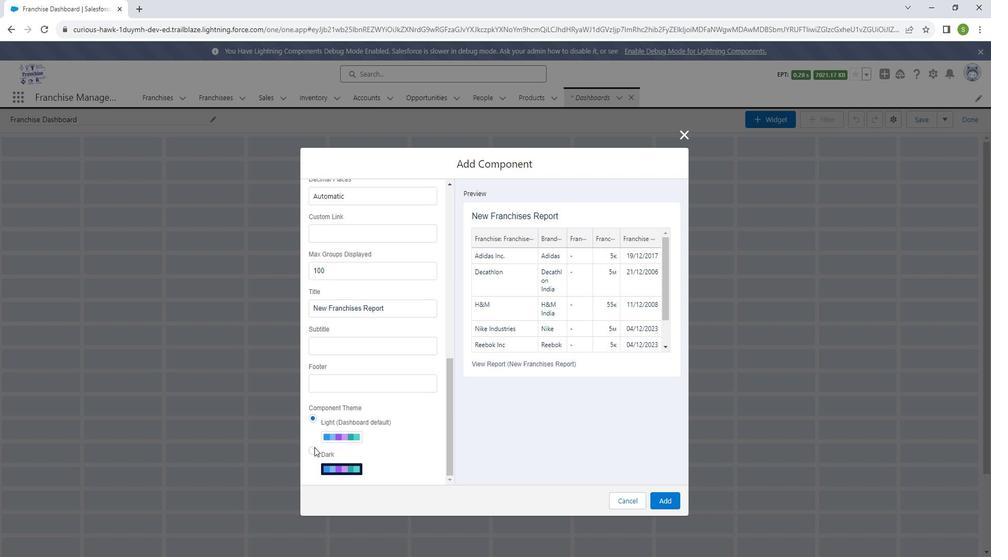 
Action: Mouse moved to (669, 496)
Screenshot: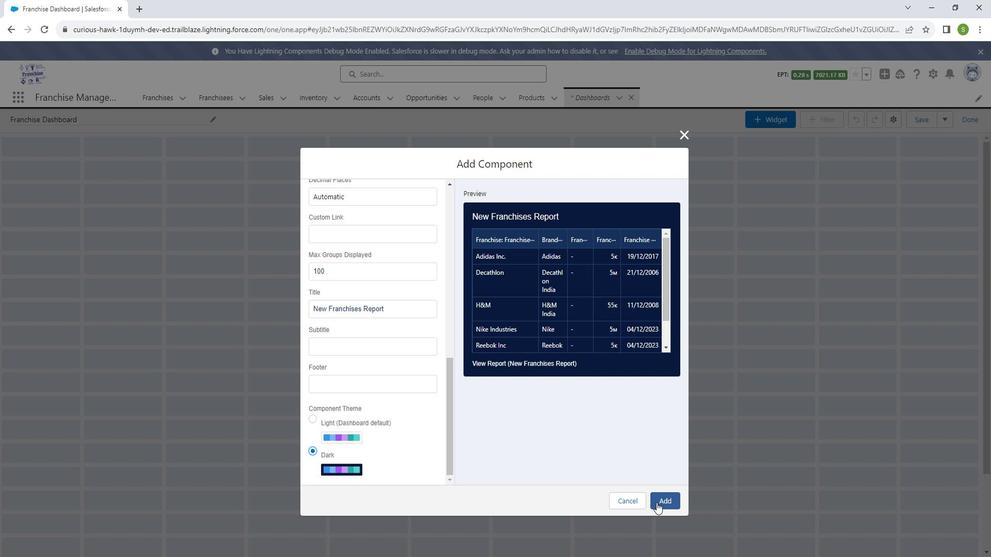 
Action: Mouse pressed left at (669, 496)
Screenshot: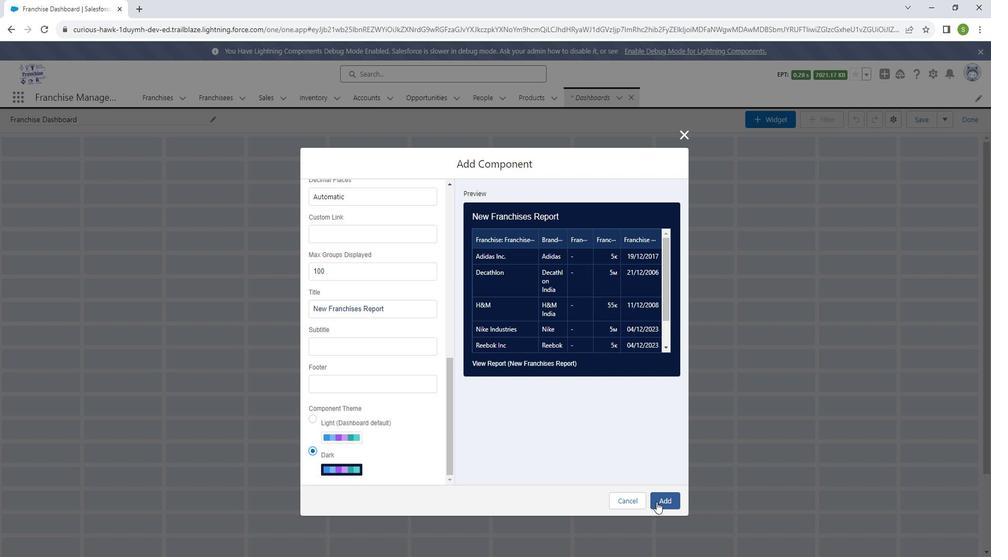 
Action: Mouse moved to (327, 309)
Screenshot: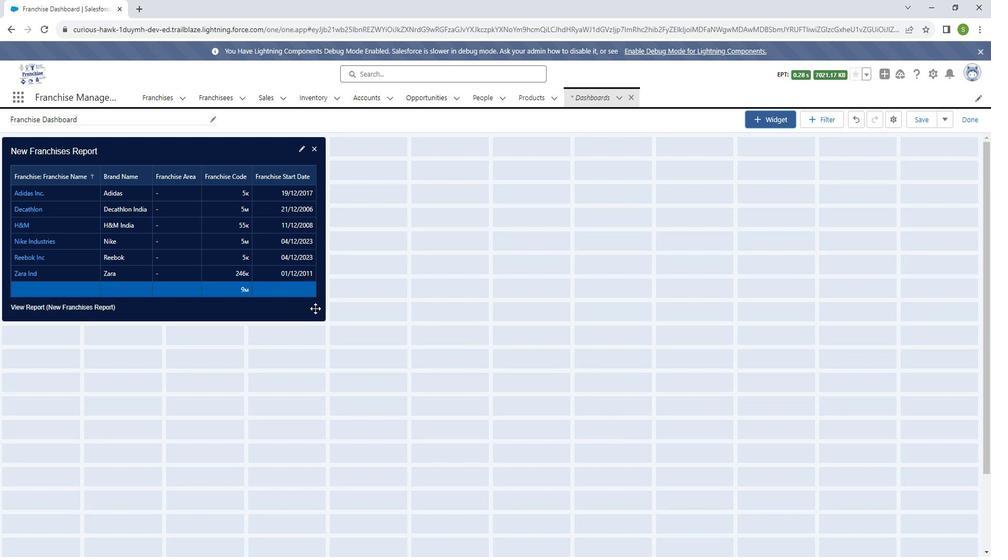 
Action: Mouse pressed left at (327, 309)
Screenshot: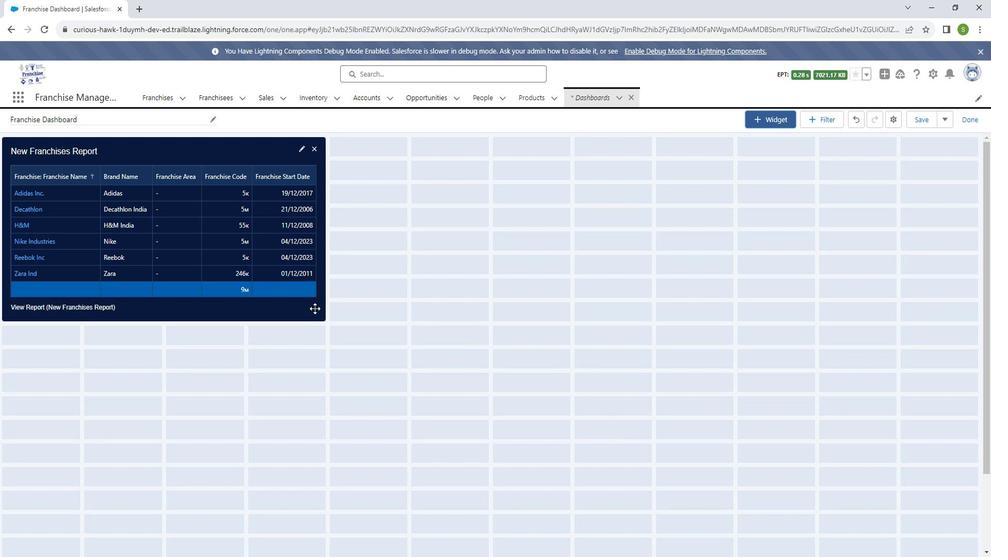 
Action: Mouse moved to (335, 321)
Screenshot: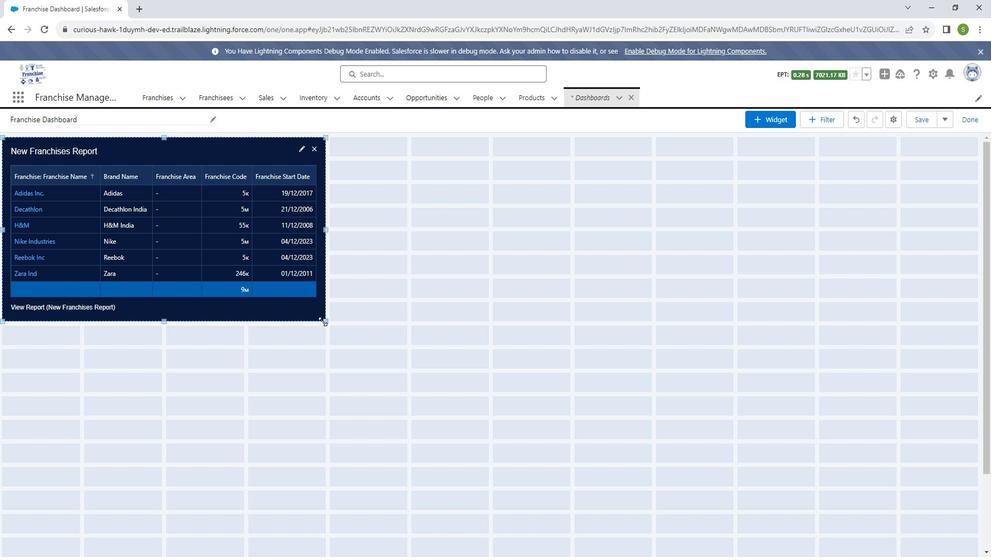 
Action: Mouse pressed left at (335, 321)
Screenshot: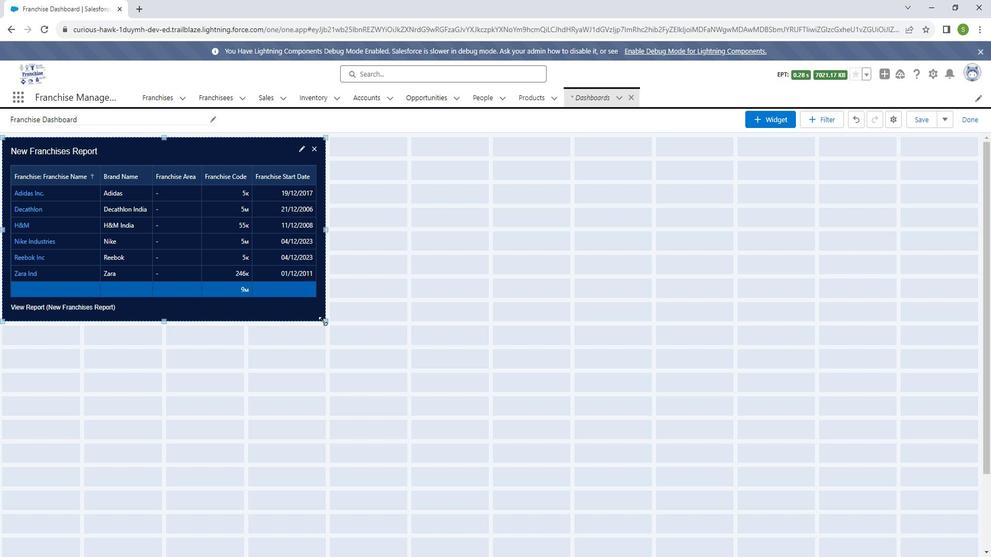 
Action: Mouse moved to (932, 128)
Screenshot: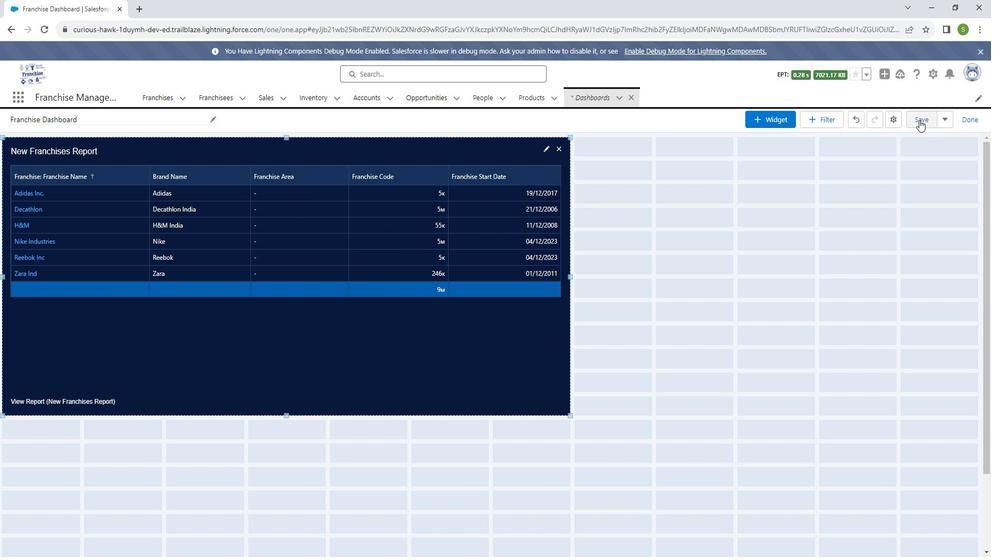 
Action: Mouse pressed left at (932, 128)
Screenshot: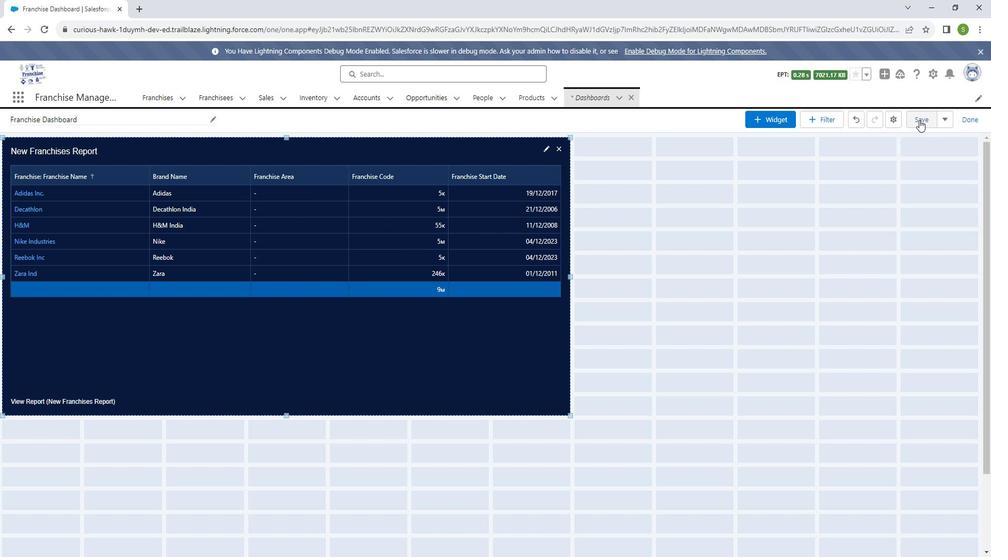 
Action: Mouse moved to (987, 127)
Screenshot: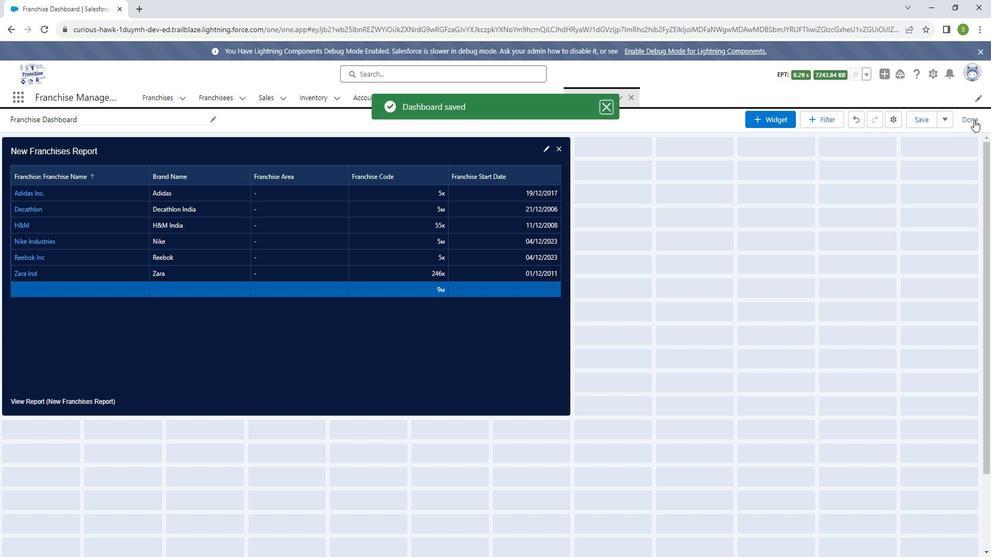 
Action: Mouse pressed left at (987, 127)
Screenshot: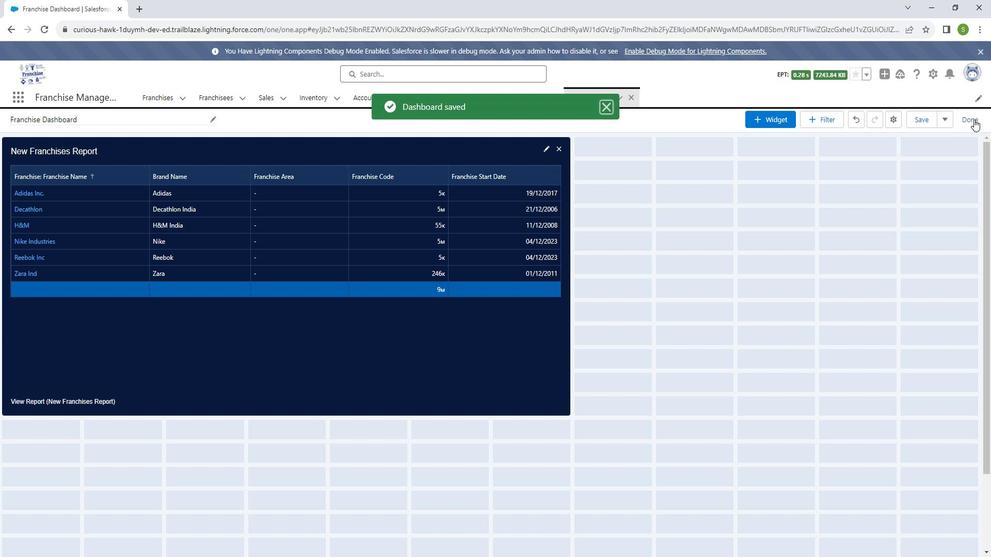 
Action: Mouse moved to (193, 352)
Screenshot: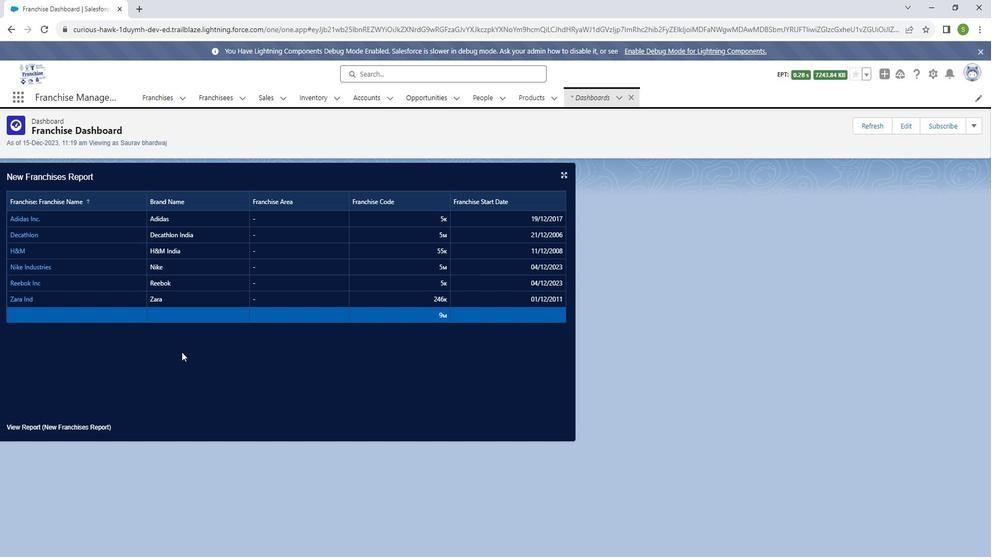 
